 Task: Add the list component in the site builder.
Action: Mouse moved to (1014, 71)
Screenshot: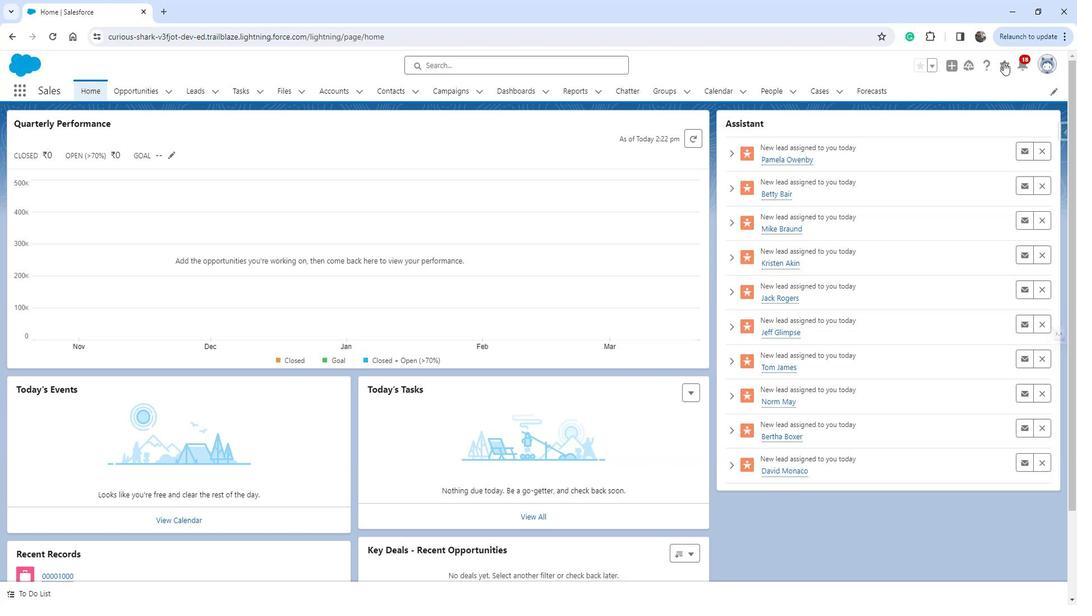
Action: Mouse pressed left at (1014, 71)
Screenshot: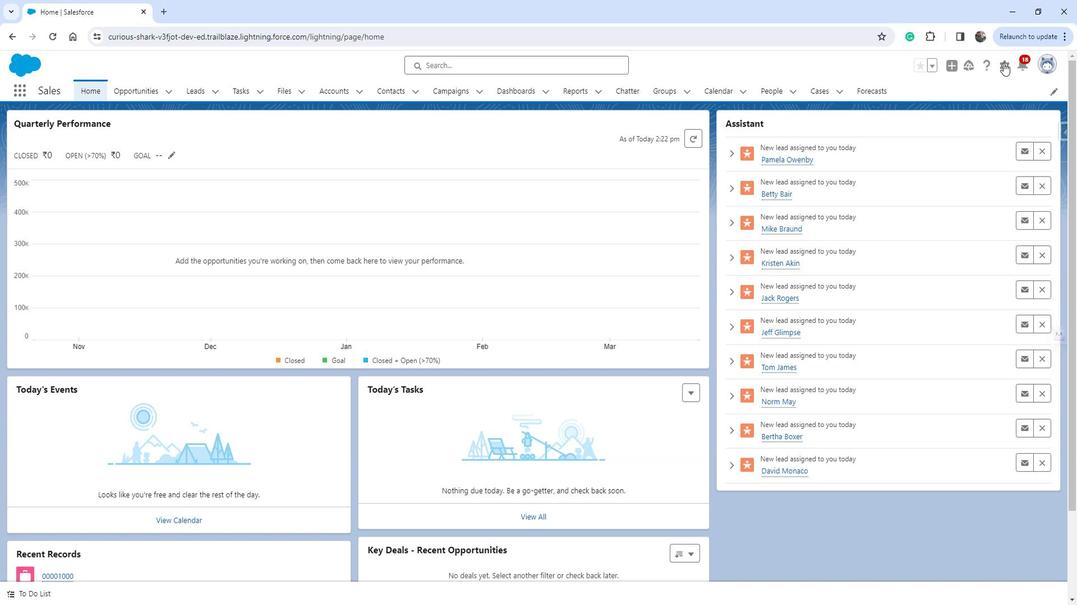 
Action: Mouse moved to (979, 105)
Screenshot: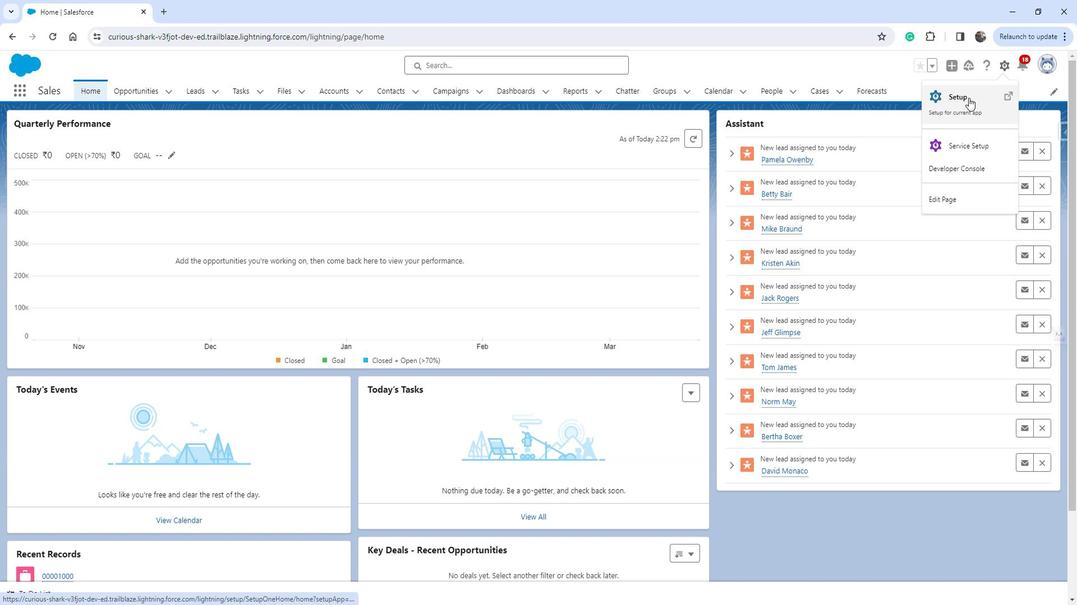
Action: Mouse pressed left at (979, 105)
Screenshot: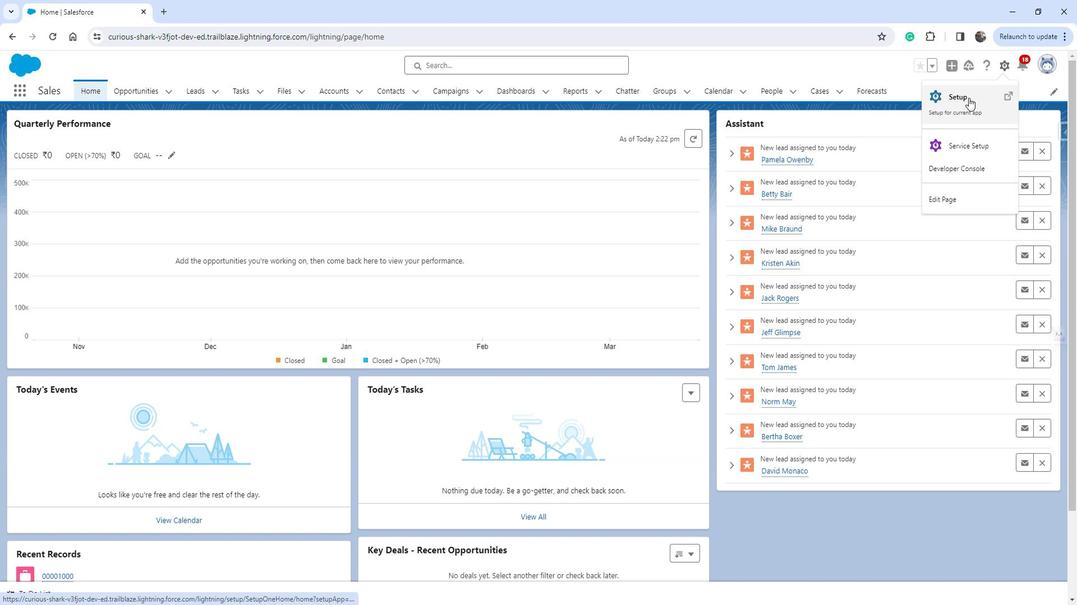 
Action: Mouse moved to (83, 316)
Screenshot: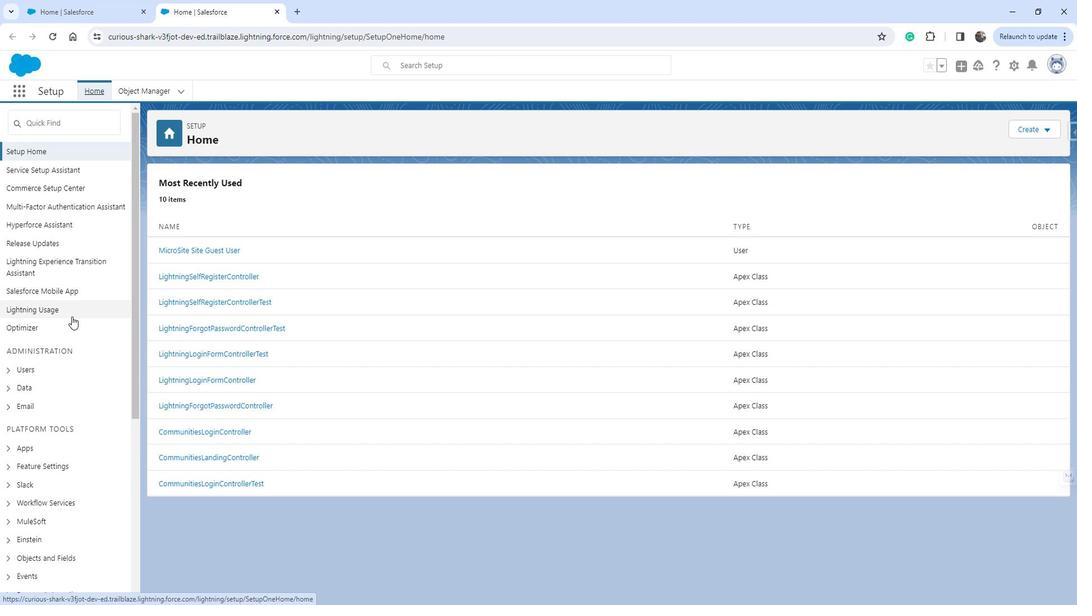 
Action: Mouse scrolled (83, 315) with delta (0, 0)
Screenshot: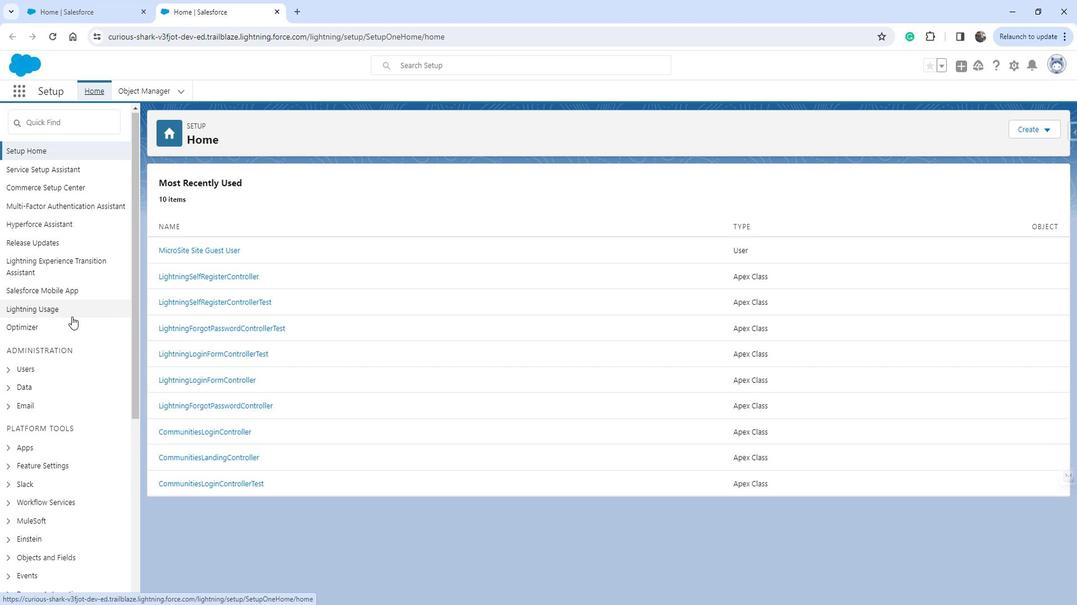 
Action: Mouse moved to (83, 316)
Screenshot: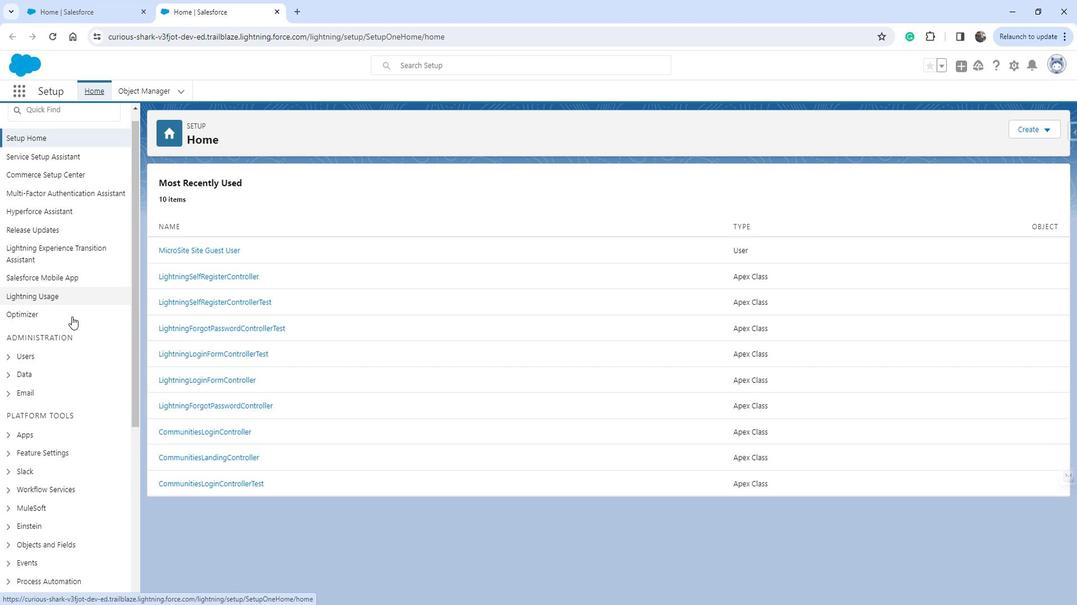 
Action: Mouse scrolled (83, 315) with delta (0, 0)
Screenshot: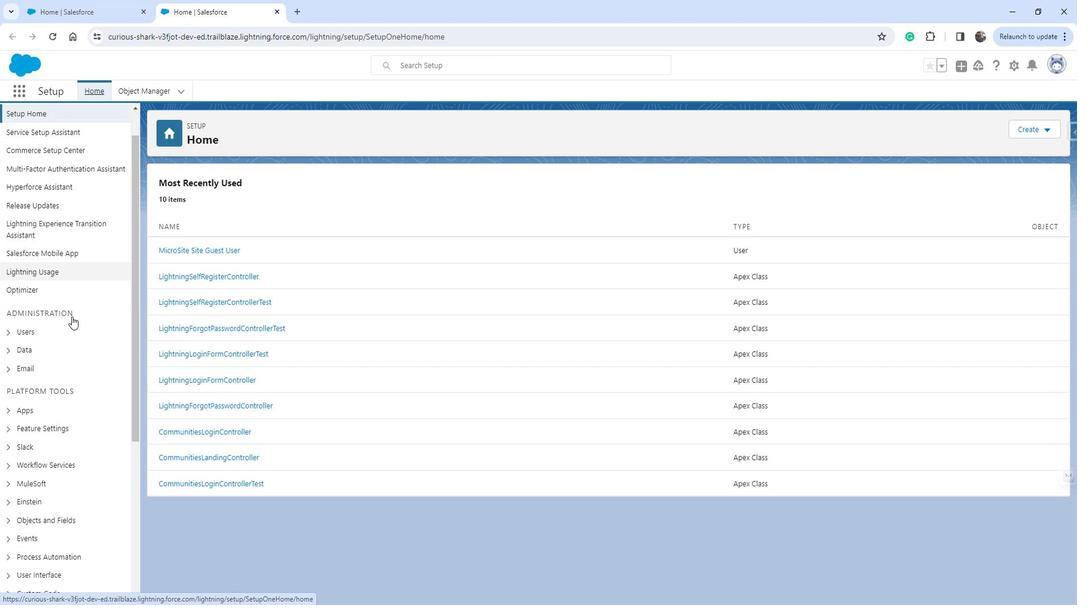 
Action: Mouse scrolled (83, 315) with delta (0, 0)
Screenshot: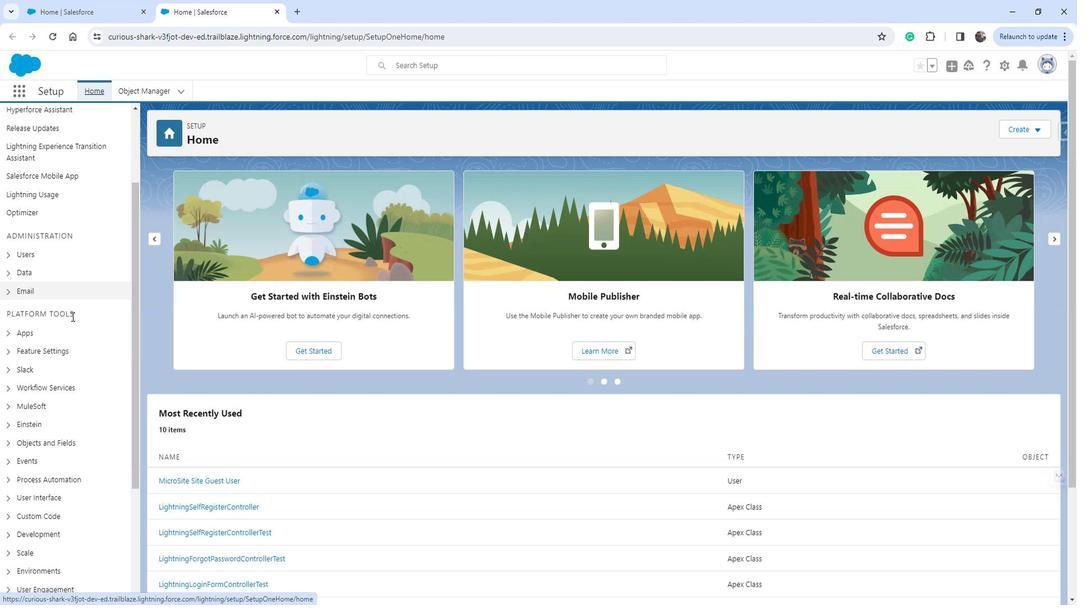 
Action: Mouse moved to (21, 292)
Screenshot: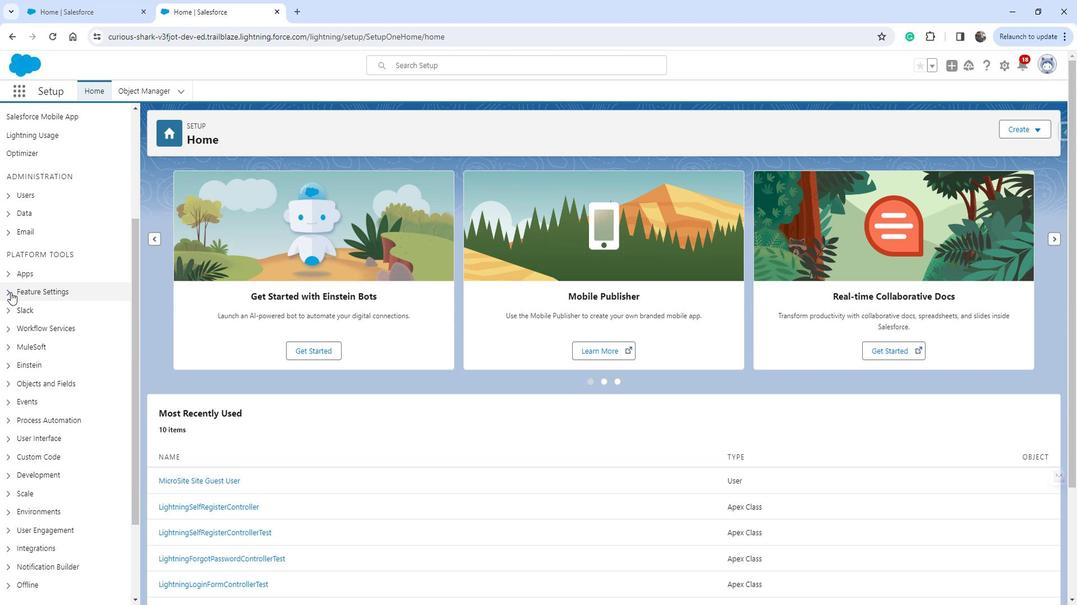 
Action: Mouse pressed left at (21, 292)
Screenshot: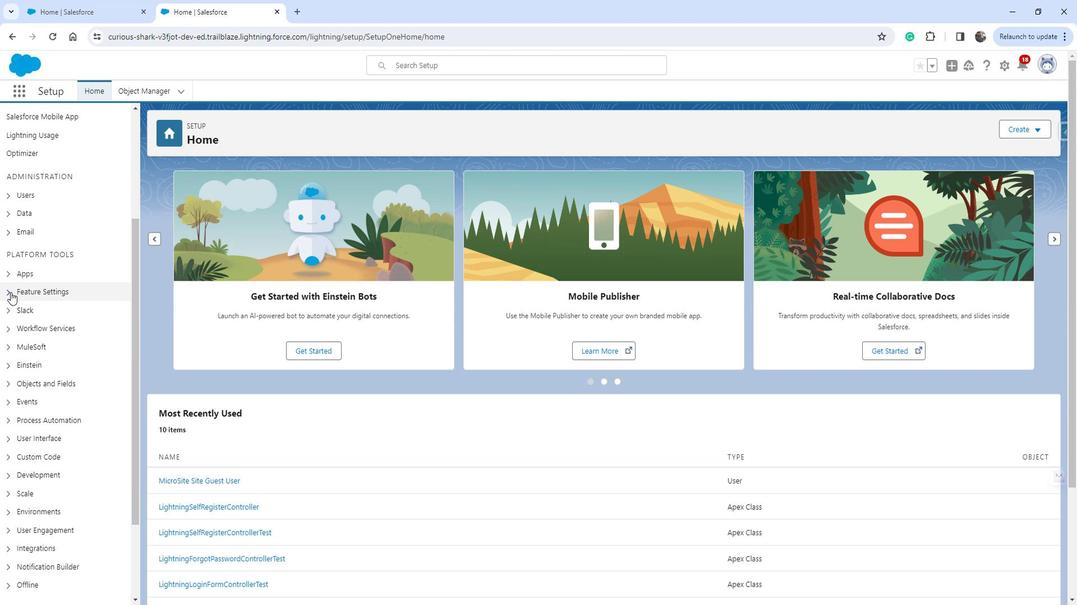 
Action: Mouse moved to (31, 382)
Screenshot: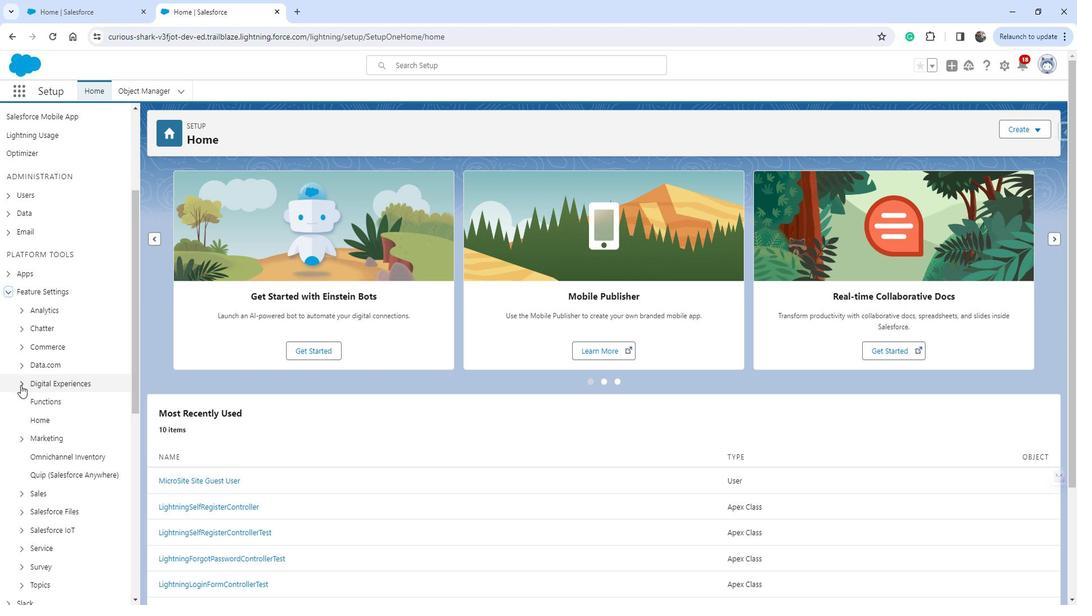 
Action: Mouse pressed left at (31, 382)
Screenshot: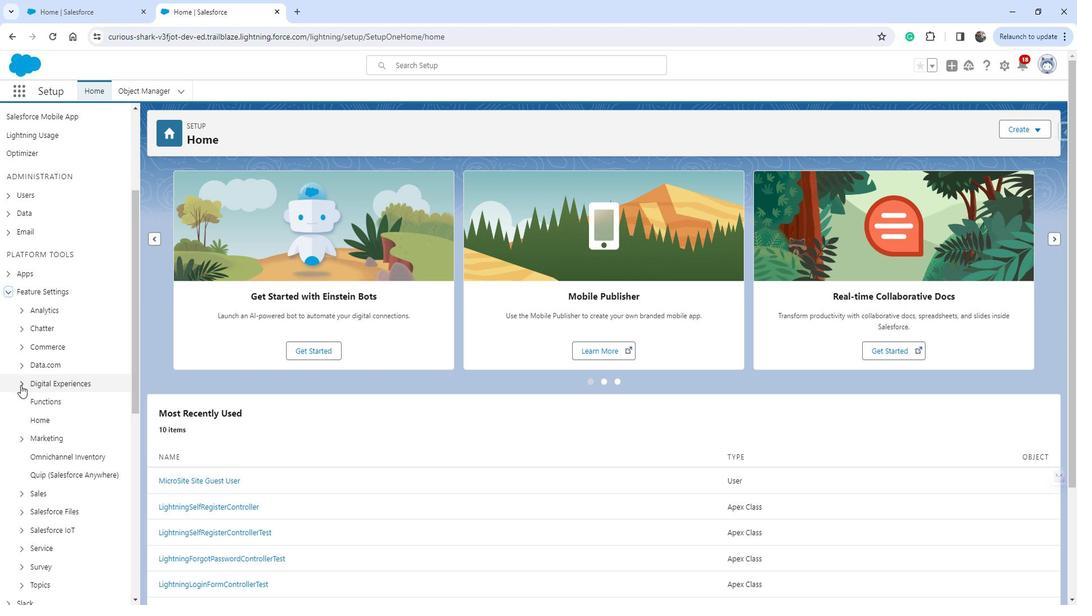 
Action: Mouse moved to (70, 399)
Screenshot: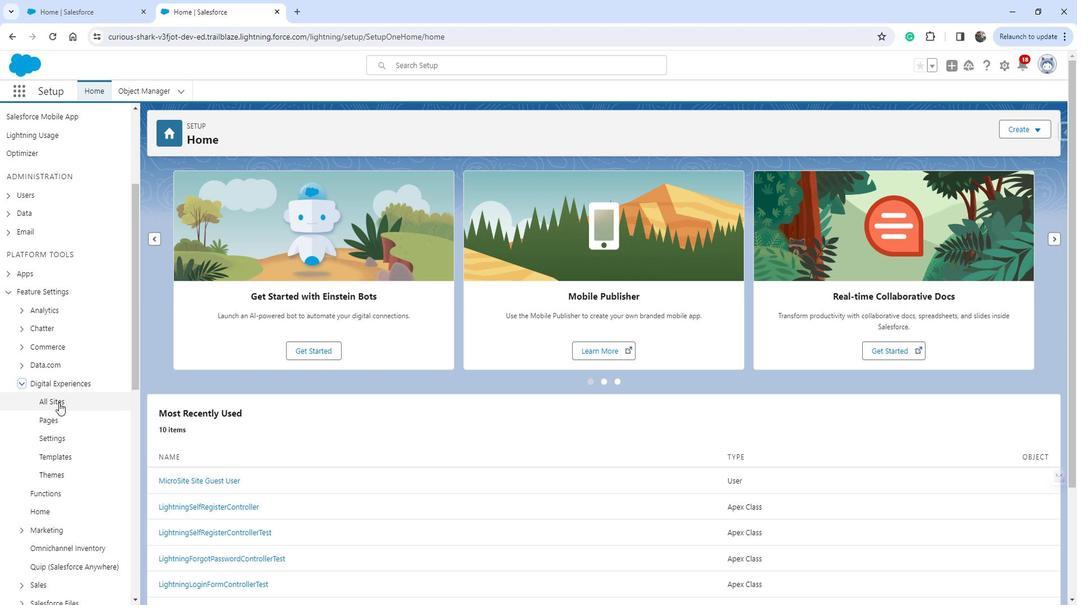 
Action: Mouse pressed left at (70, 399)
Screenshot: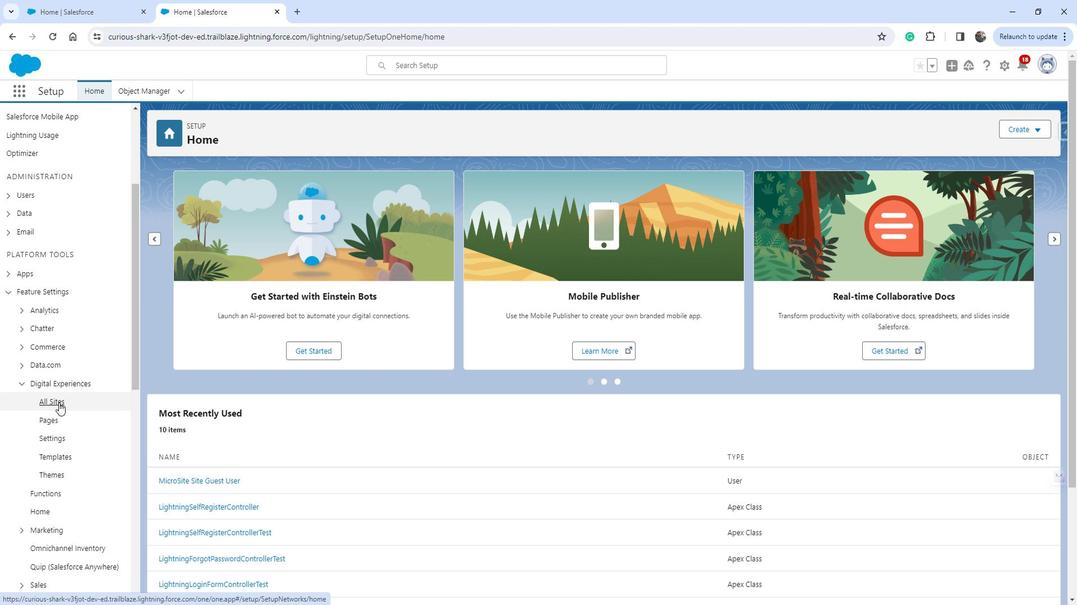 
Action: Mouse moved to (199, 270)
Screenshot: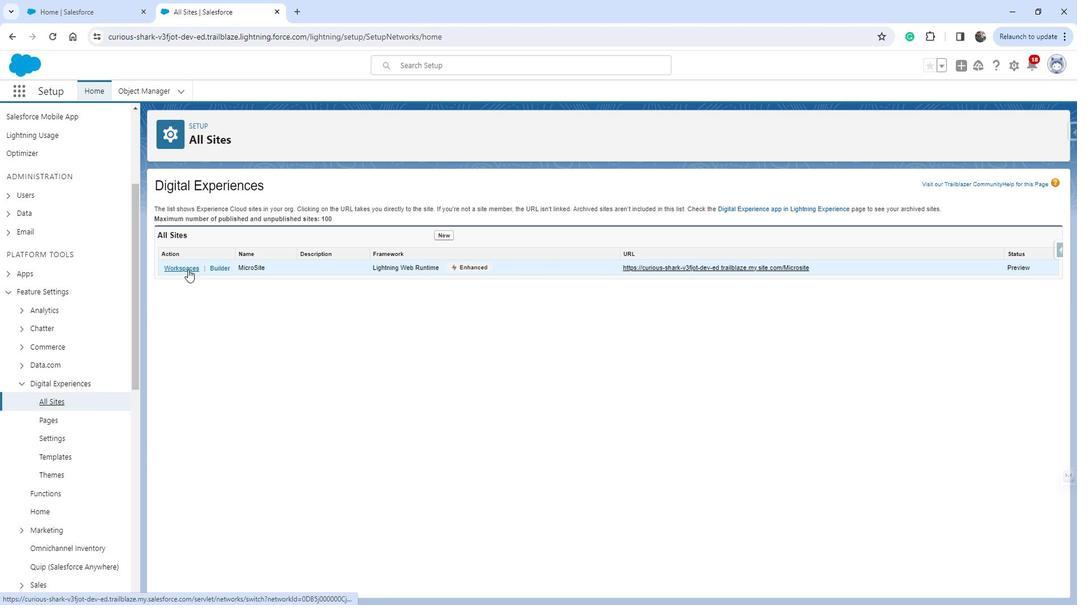 
Action: Mouse pressed left at (199, 270)
Screenshot: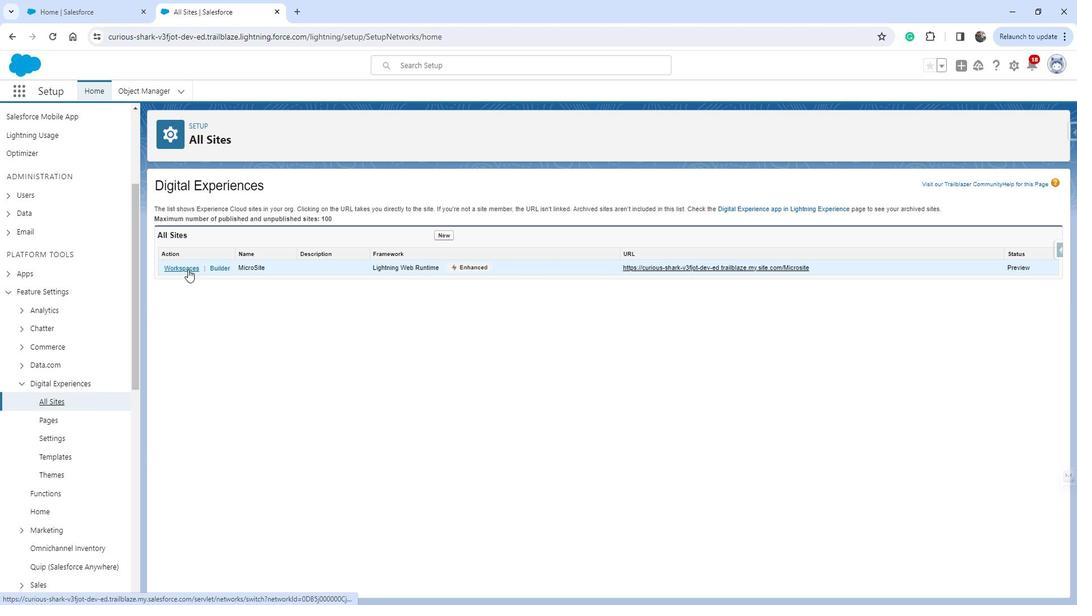 
Action: Mouse moved to (153, 286)
Screenshot: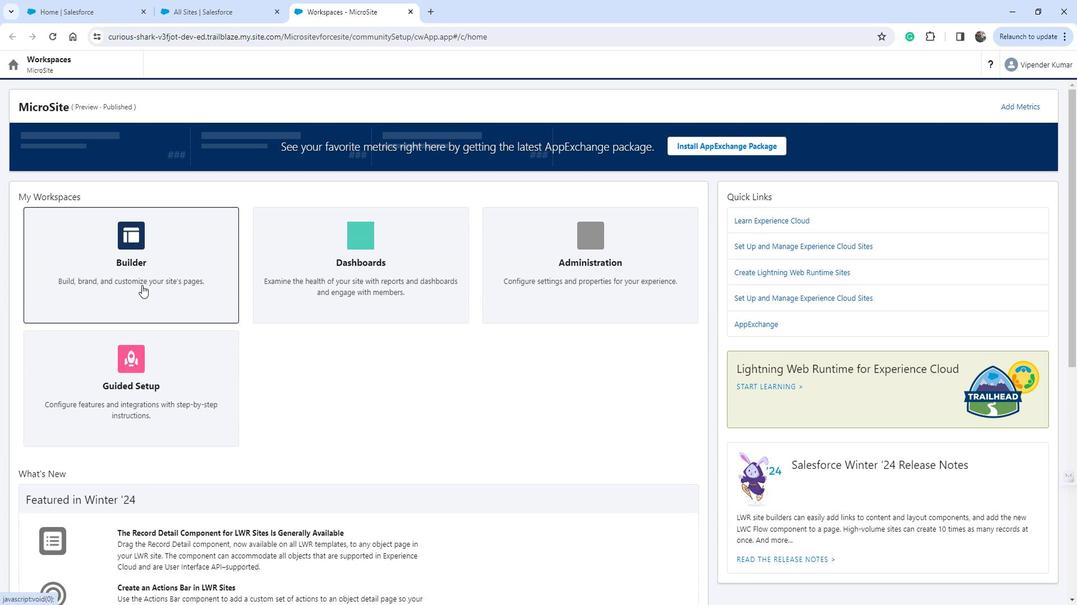 
Action: Mouse pressed left at (153, 286)
Screenshot: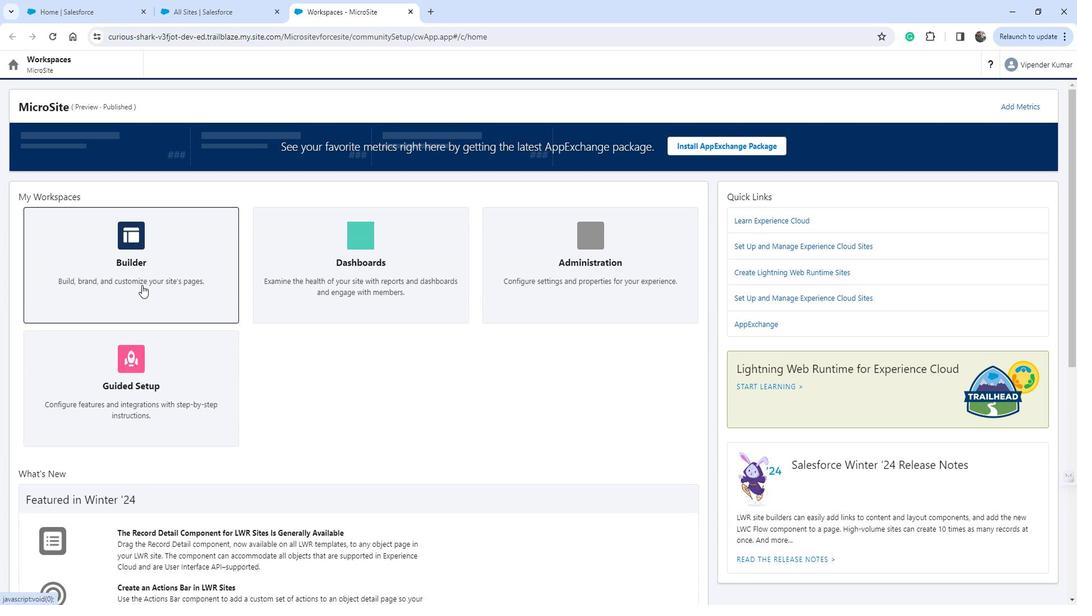 
Action: Mouse moved to (38, 117)
Screenshot: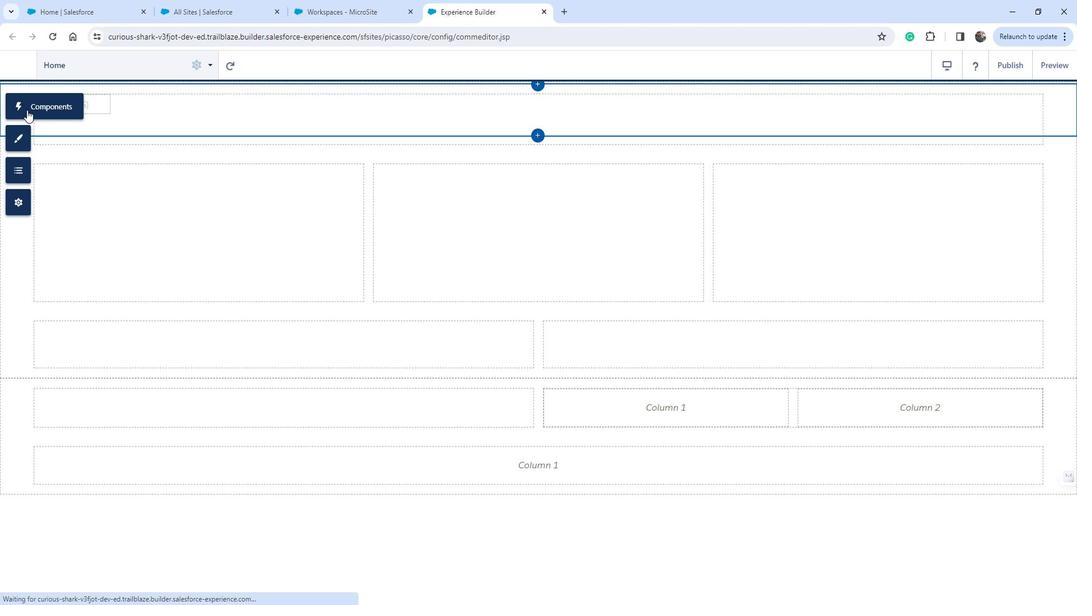 
Action: Mouse pressed left at (38, 117)
Screenshot: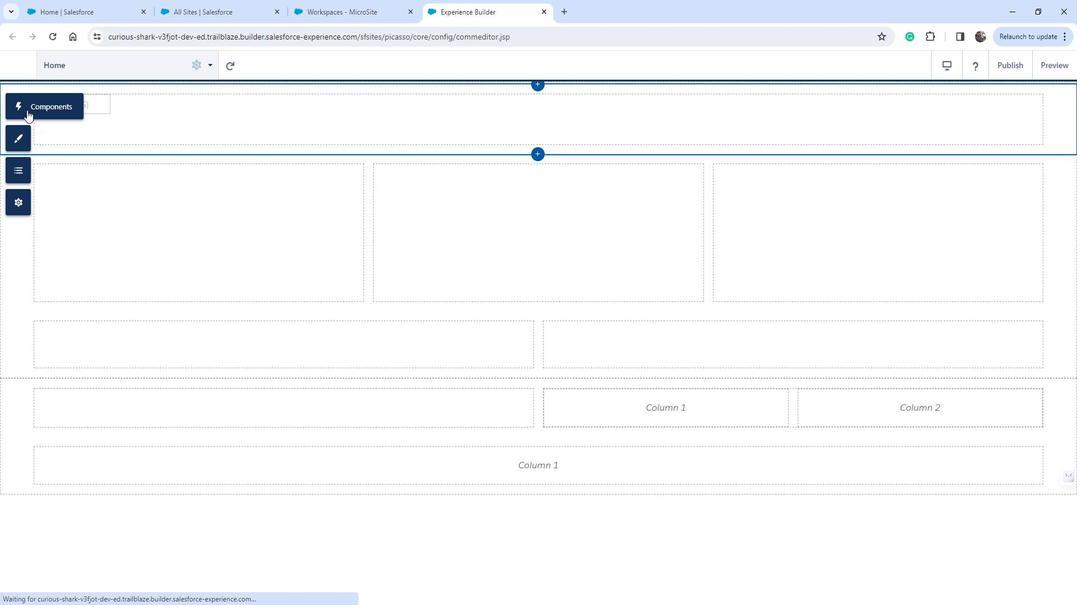 
Action: Mouse moved to (253, 373)
Screenshot: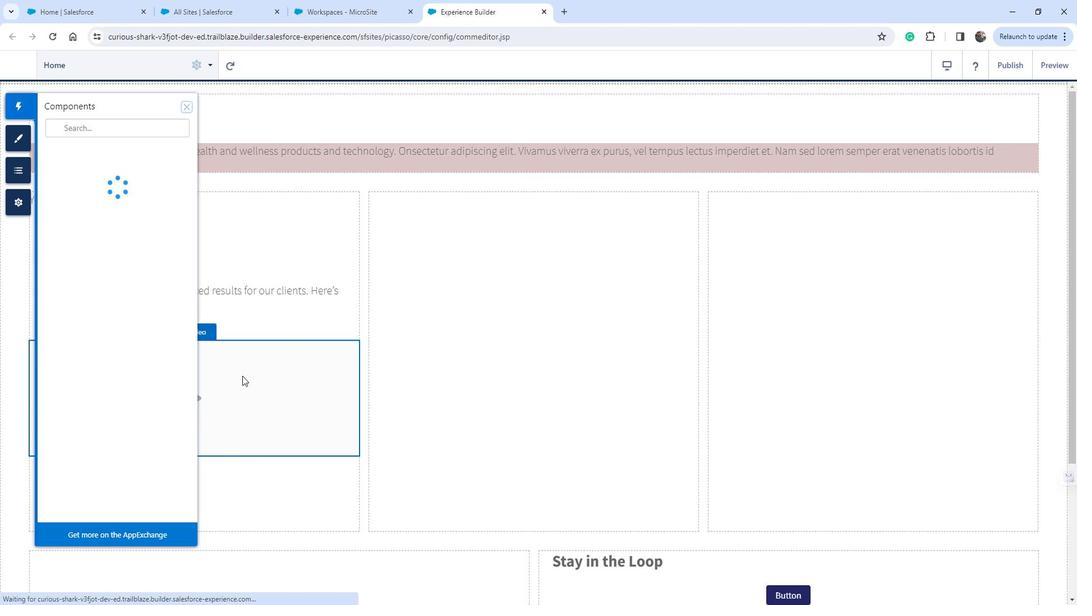 
Action: Mouse scrolled (253, 373) with delta (0, 0)
Screenshot: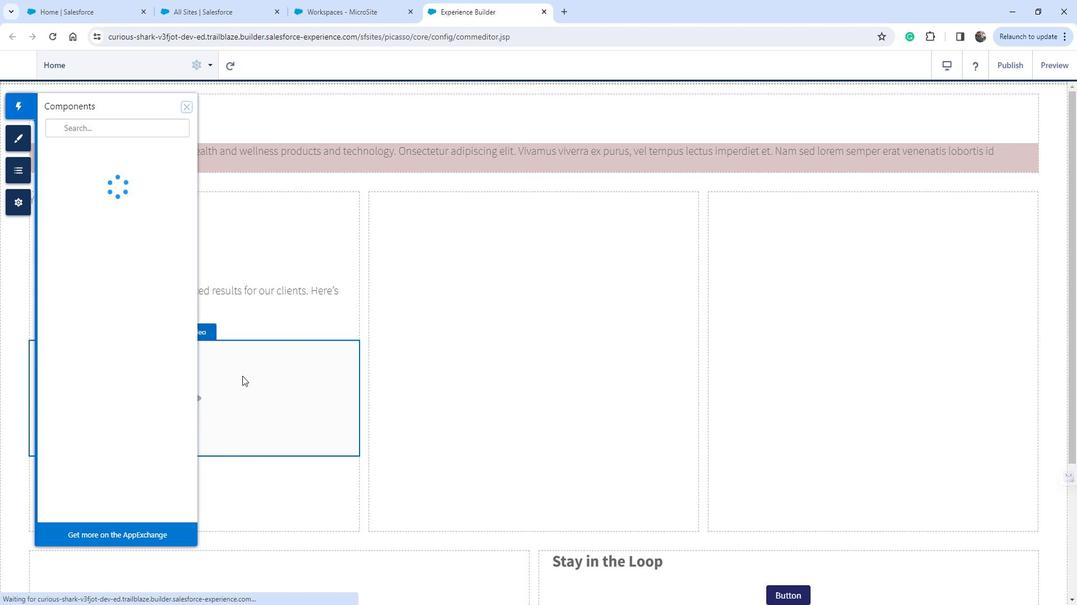 
Action: Mouse scrolled (253, 373) with delta (0, 0)
Screenshot: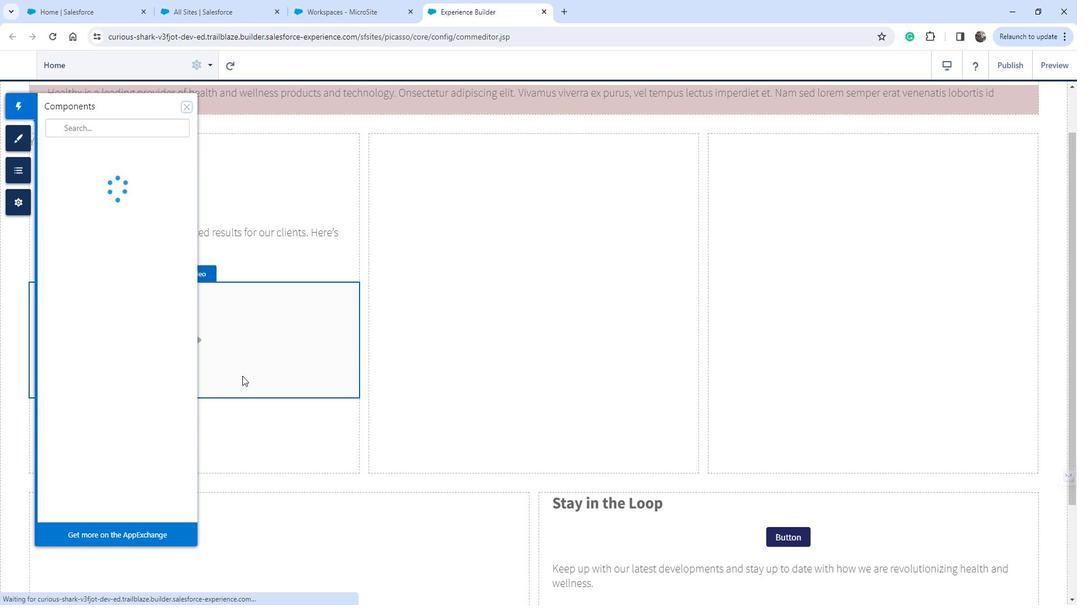 
Action: Mouse scrolled (253, 373) with delta (0, 0)
Screenshot: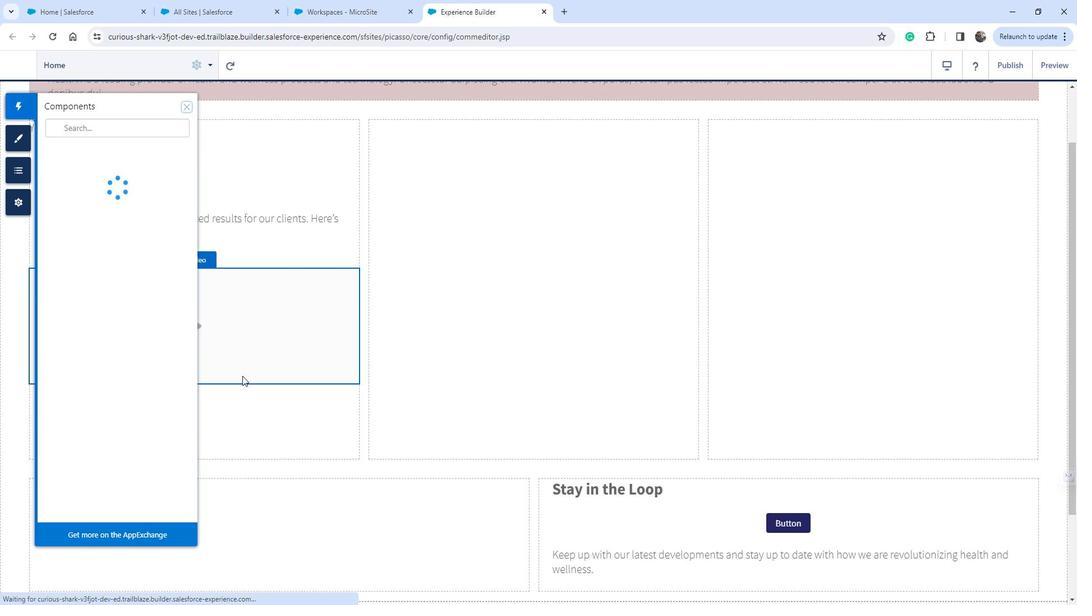 
Action: Mouse scrolled (253, 373) with delta (0, 0)
Screenshot: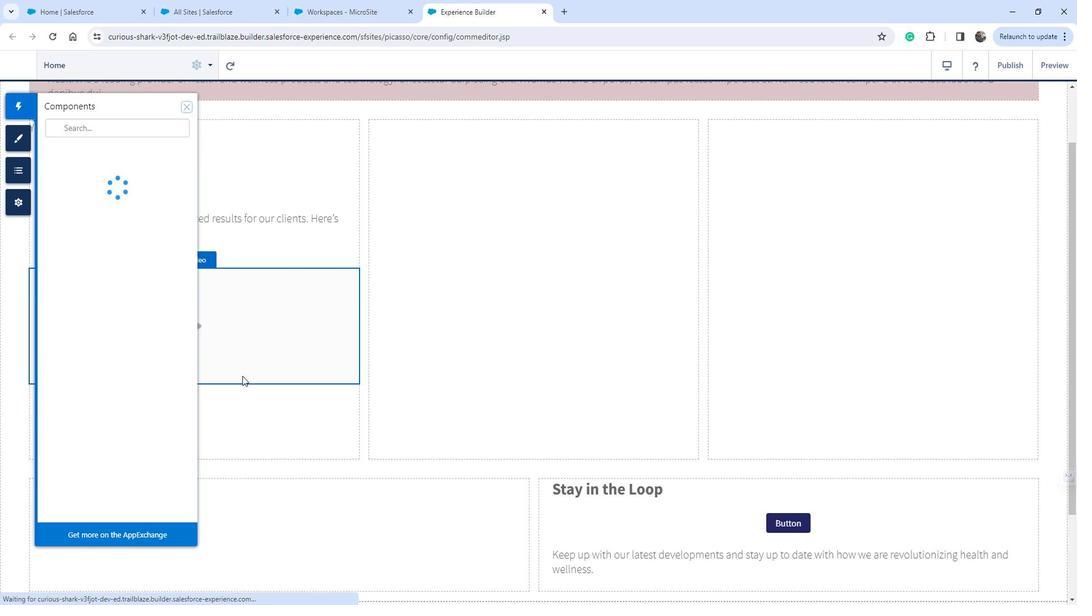 
Action: Mouse scrolled (253, 373) with delta (0, 0)
Screenshot: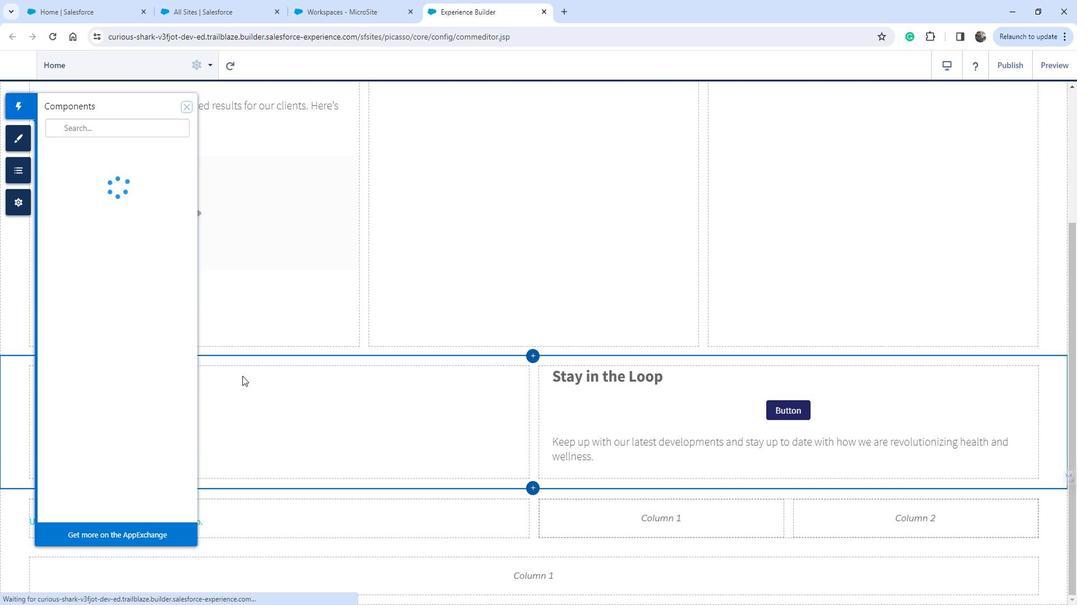 
Action: Mouse scrolled (253, 373) with delta (0, 0)
Screenshot: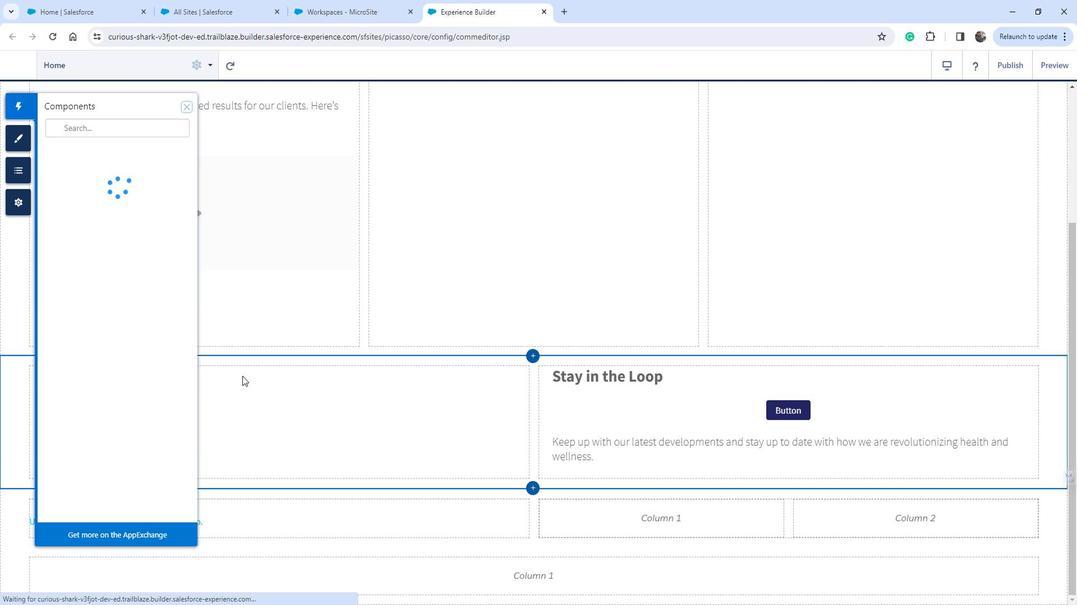 
Action: Mouse scrolled (253, 373) with delta (0, 0)
Screenshot: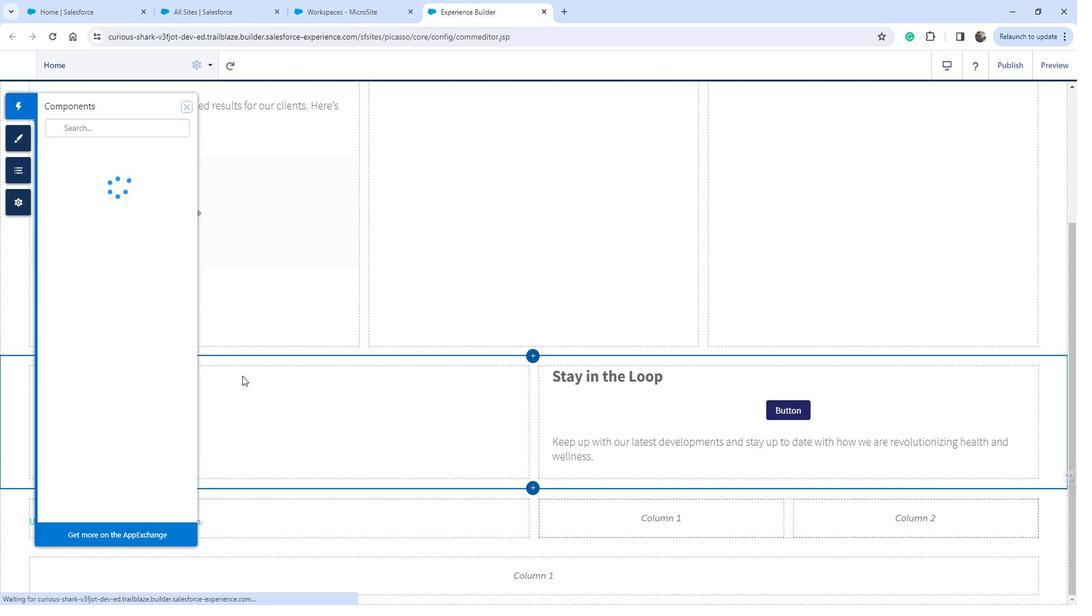 
Action: Mouse scrolled (253, 373) with delta (0, 0)
Screenshot: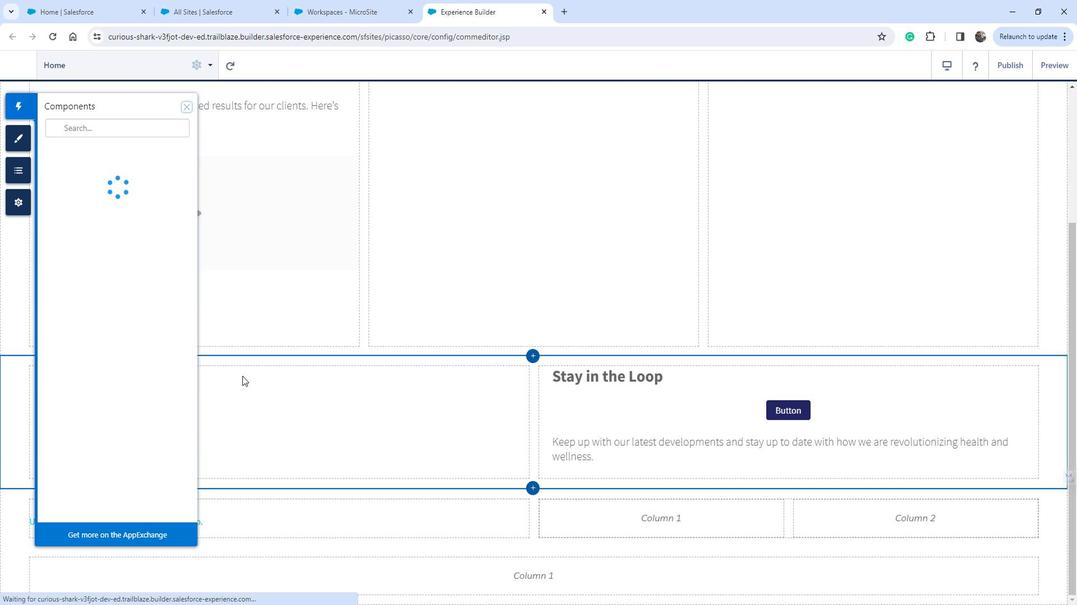 
Action: Mouse scrolled (253, 373) with delta (0, 0)
Screenshot: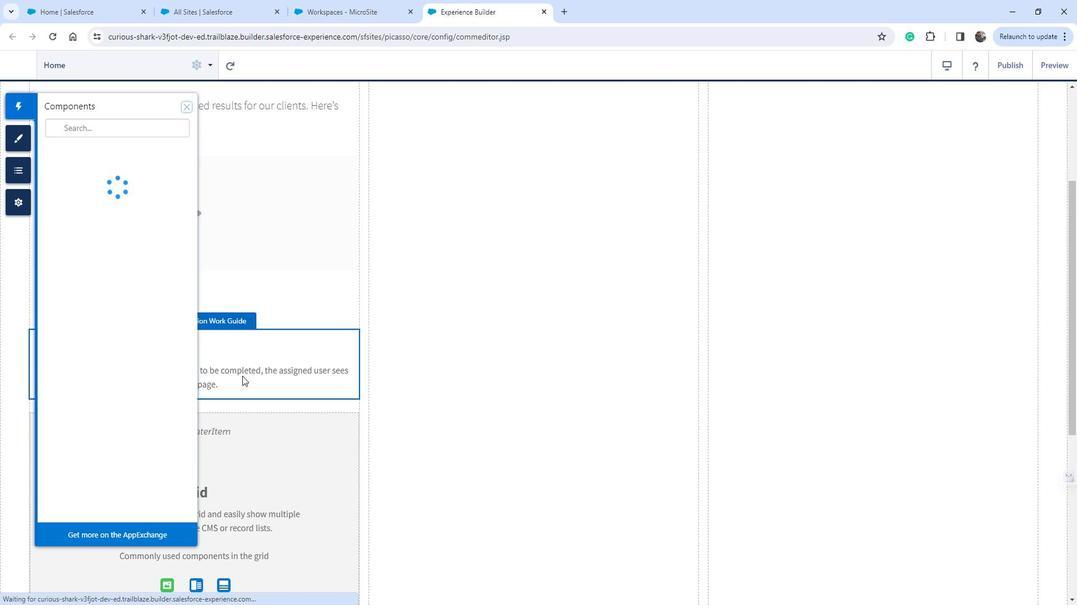 
Action: Mouse scrolled (253, 373) with delta (0, 0)
Screenshot: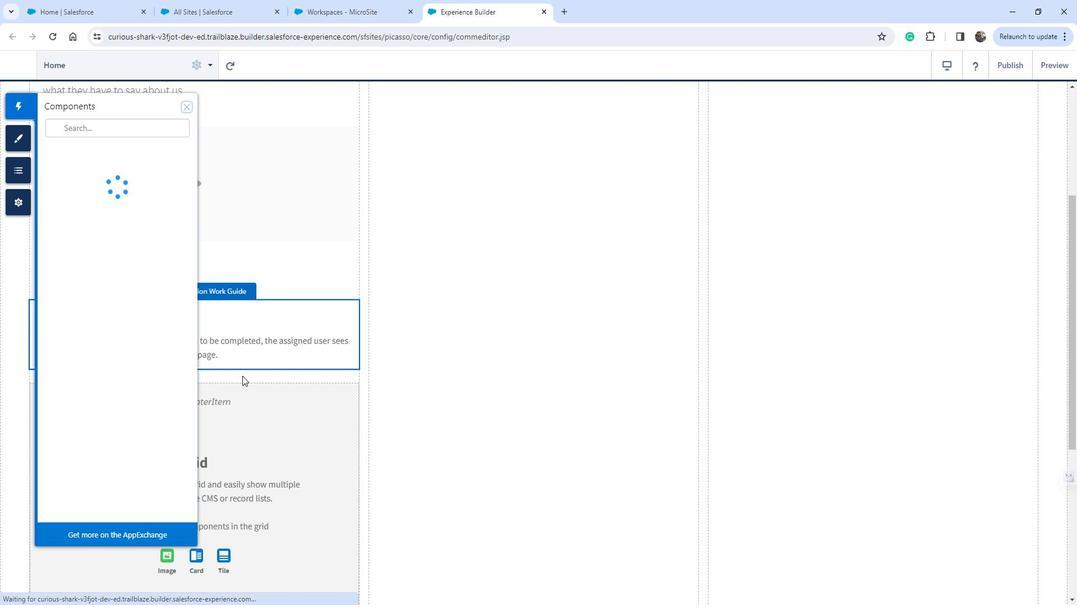
Action: Mouse scrolled (253, 373) with delta (0, 0)
Screenshot: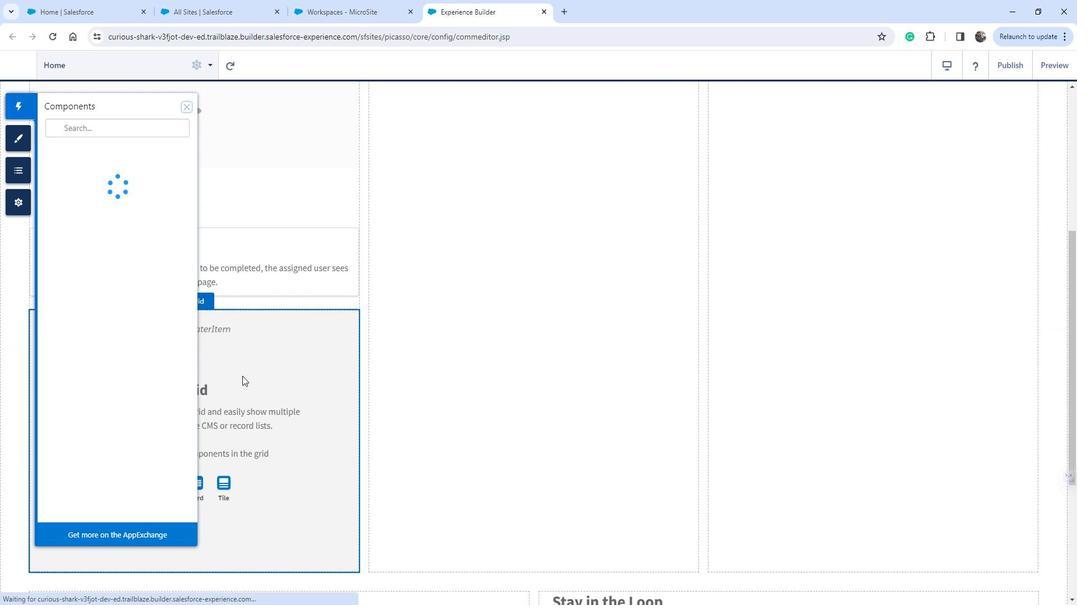 
Action: Mouse scrolled (253, 373) with delta (0, 0)
Screenshot: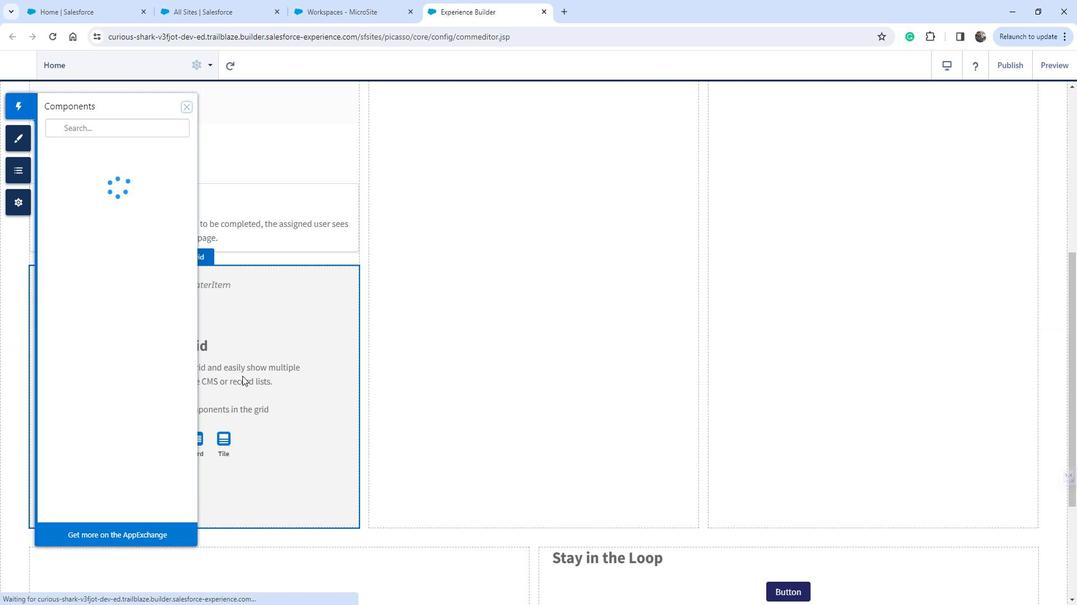 
Action: Mouse scrolled (253, 373) with delta (0, 0)
Screenshot: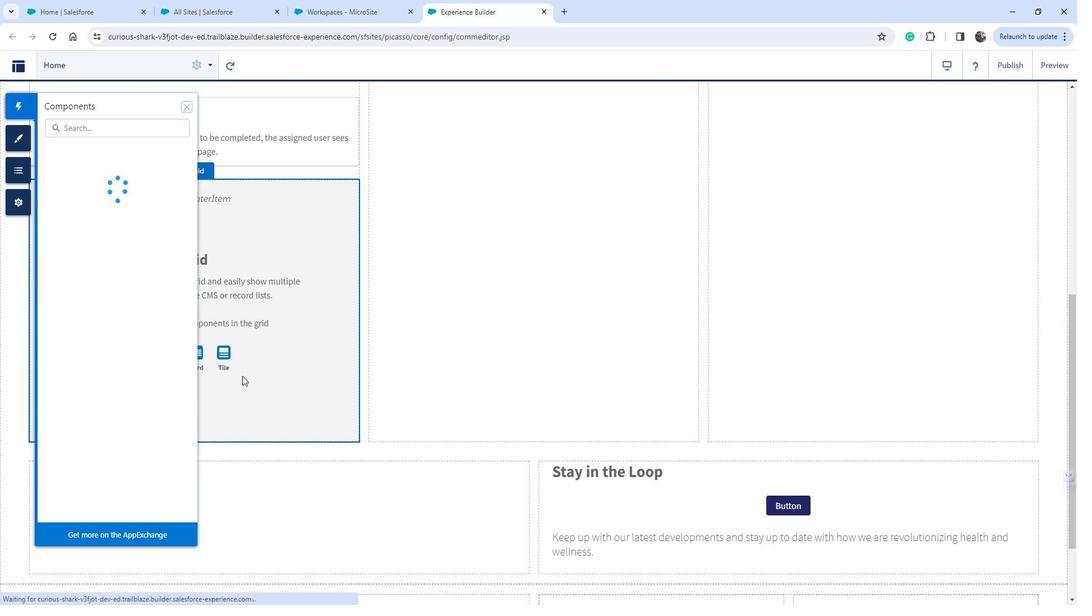 
Action: Mouse moved to (421, 327)
Screenshot: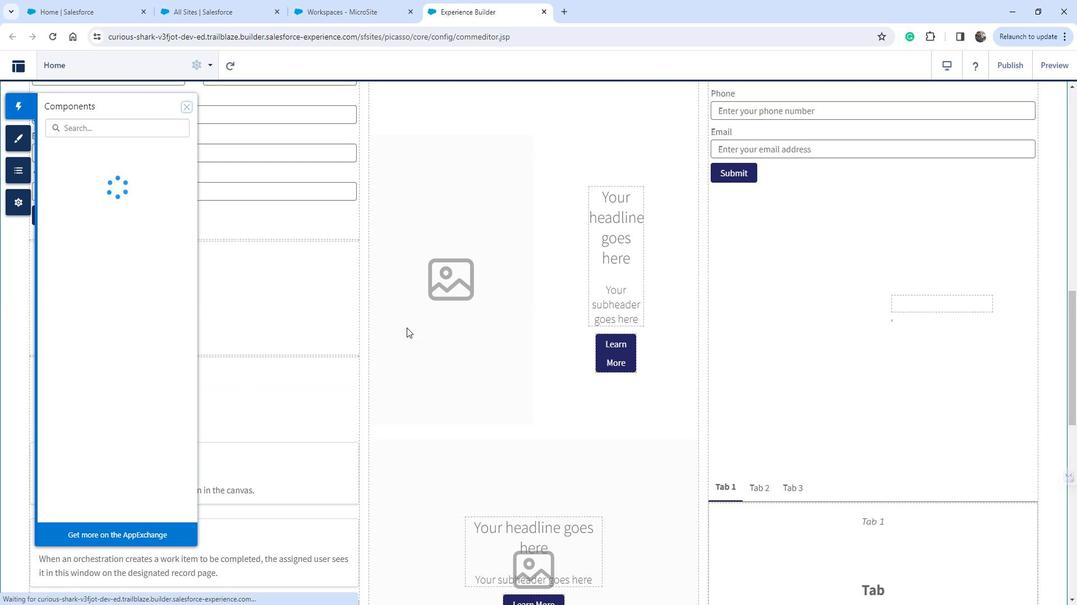 
Action: Mouse scrolled (421, 326) with delta (0, 0)
Screenshot: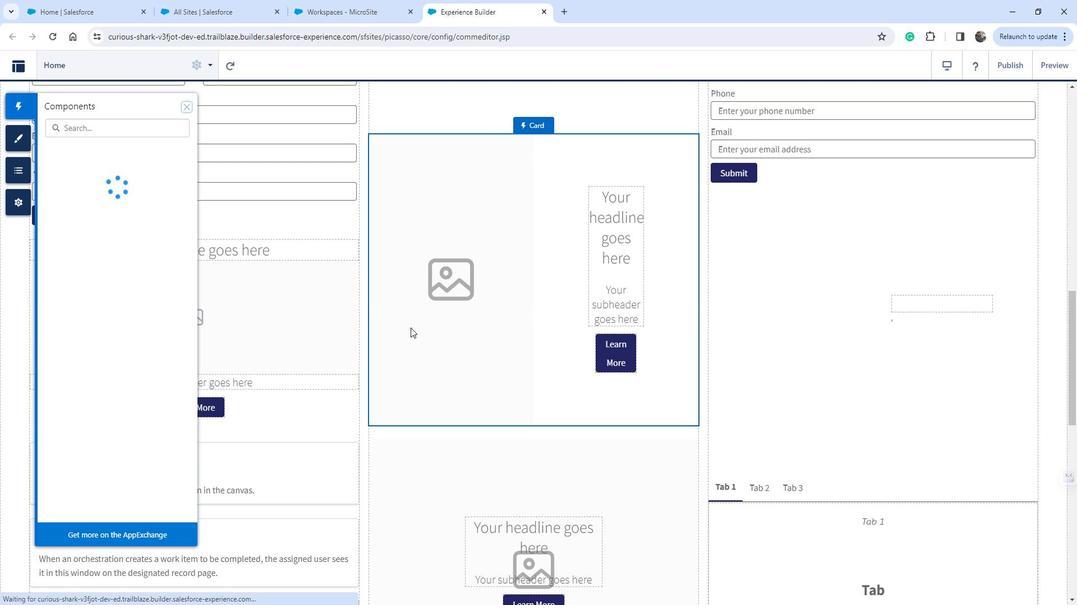 
Action: Mouse scrolled (421, 326) with delta (0, 0)
Screenshot: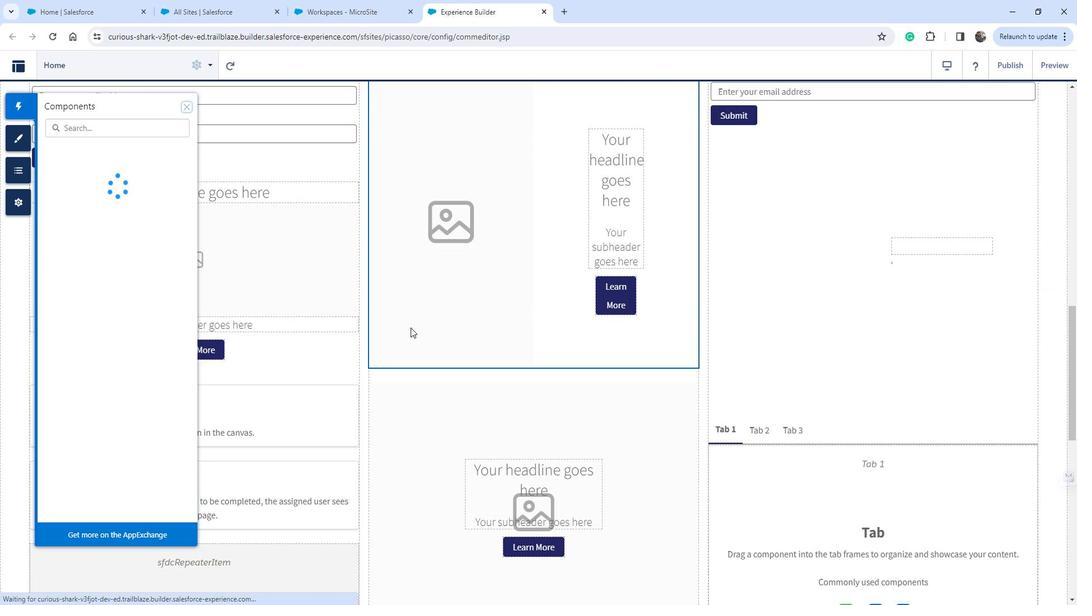 
Action: Mouse scrolled (421, 326) with delta (0, 0)
Screenshot: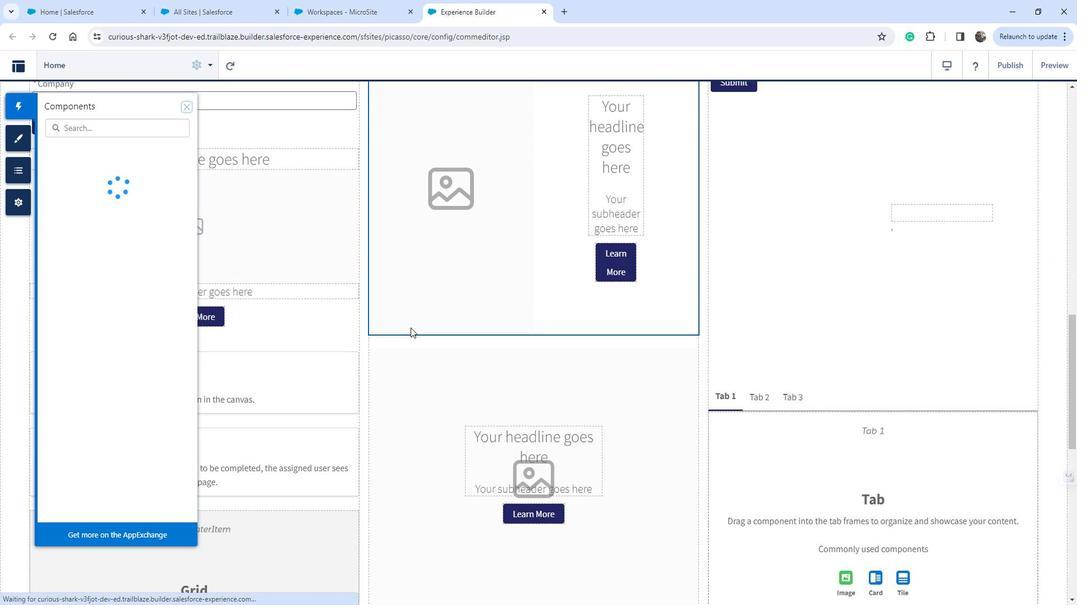 
Action: Mouse scrolled (421, 326) with delta (0, 0)
Screenshot: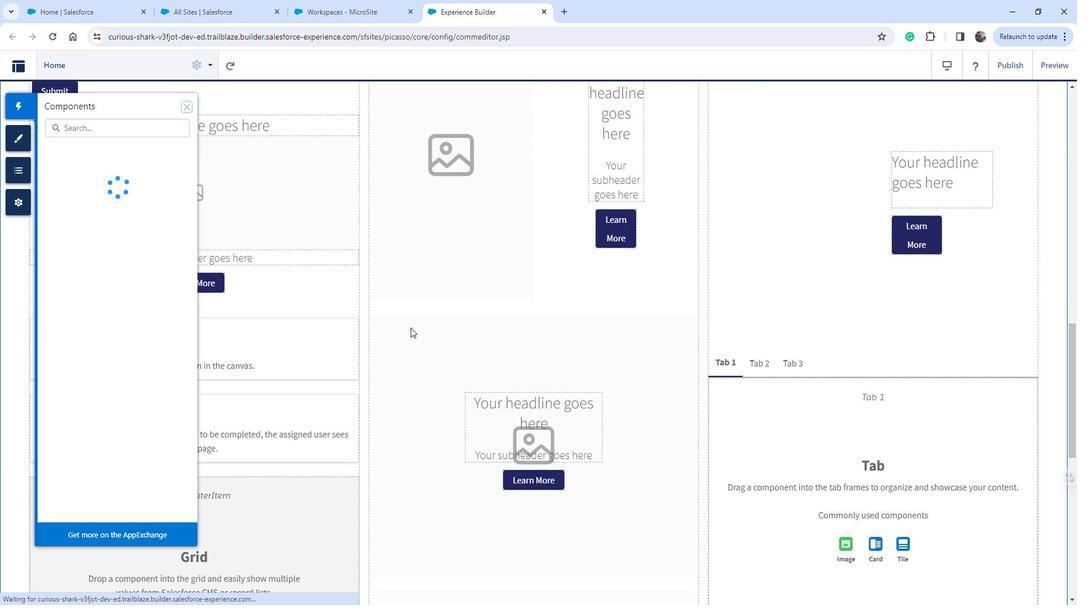 
Action: Mouse scrolled (421, 326) with delta (0, 0)
Screenshot: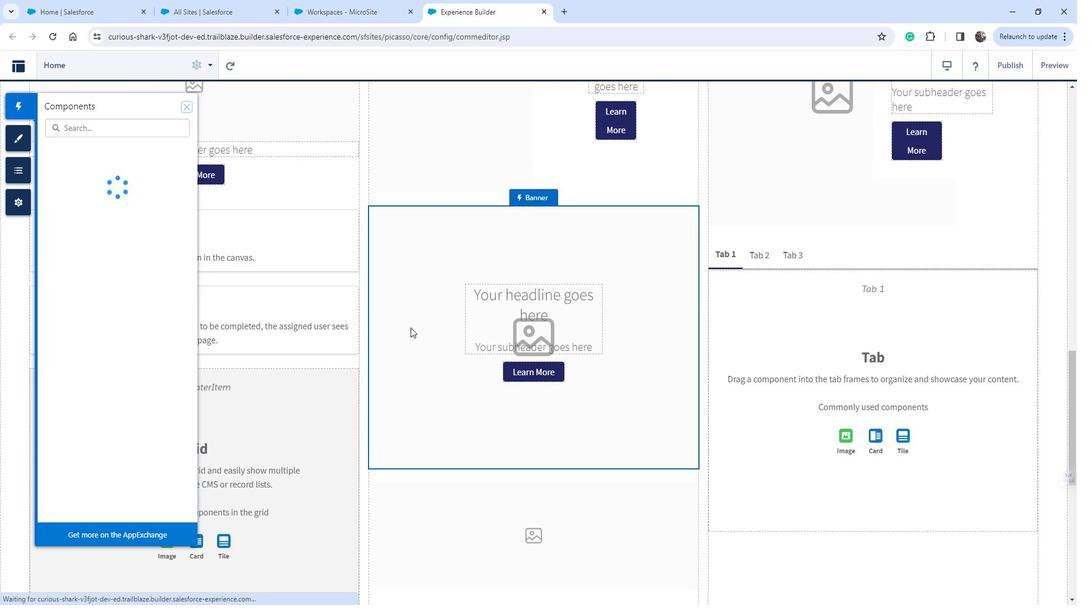 
Action: Mouse scrolled (421, 326) with delta (0, 0)
Screenshot: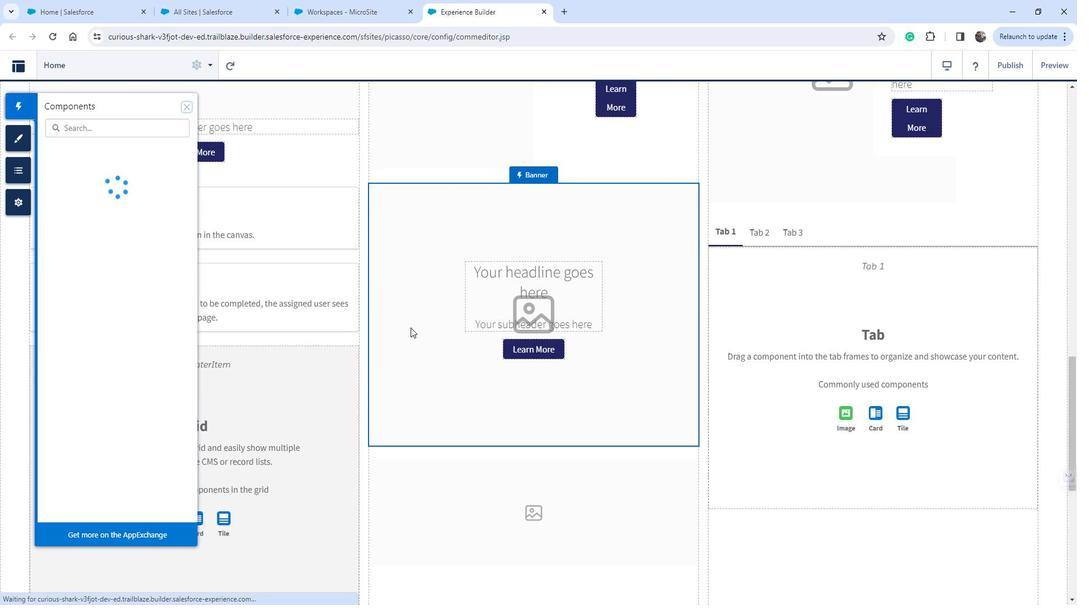 
Action: Mouse scrolled (421, 326) with delta (0, 0)
Screenshot: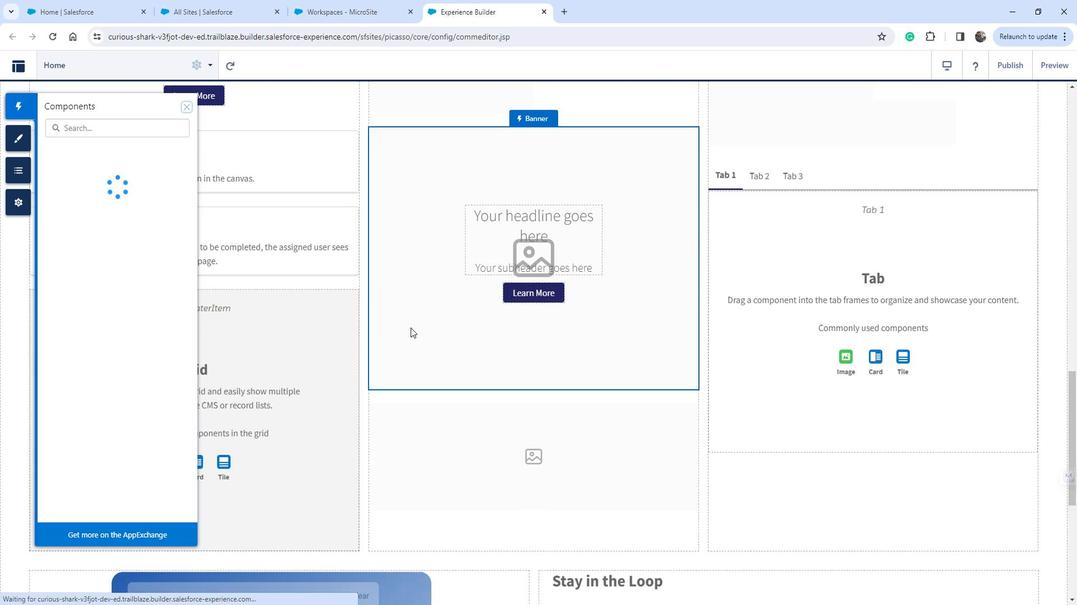 
Action: Mouse moved to (126, 337)
Screenshot: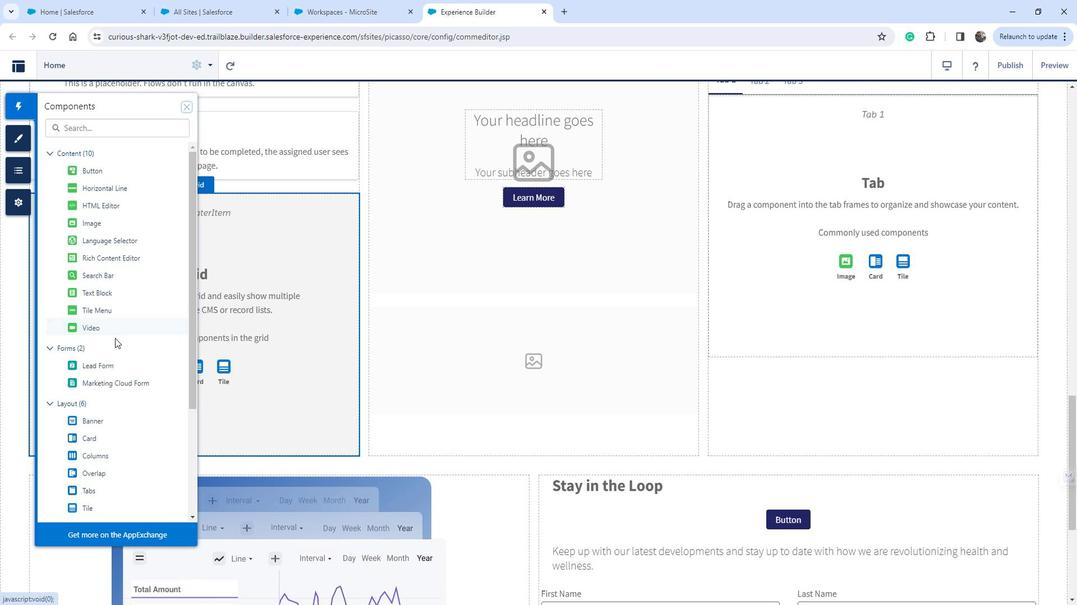 
Action: Mouse scrolled (126, 336) with delta (0, 0)
Screenshot: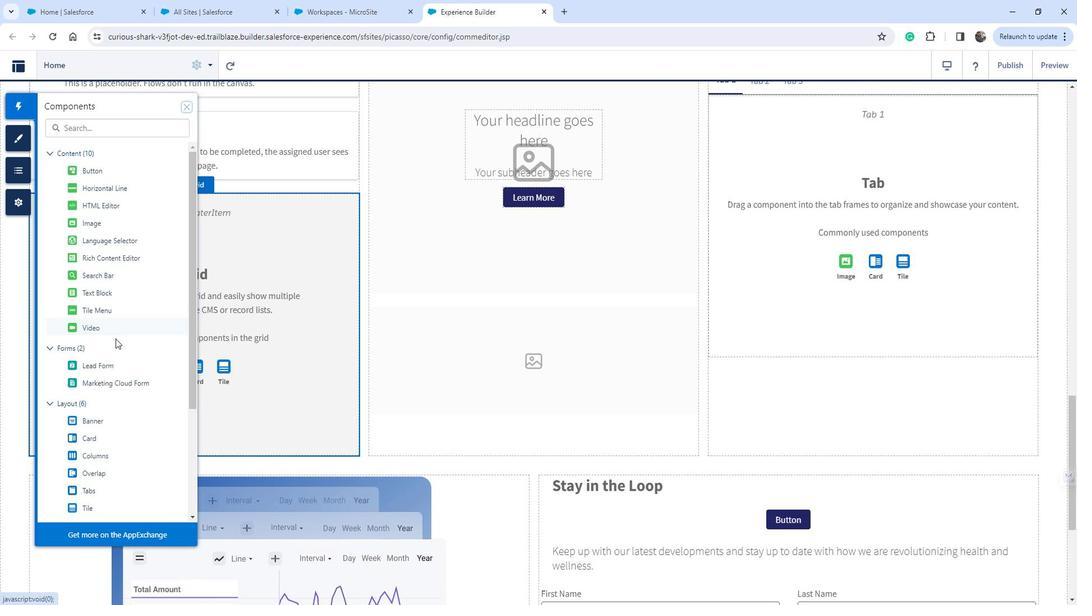 
Action: Mouse moved to (126, 337)
Screenshot: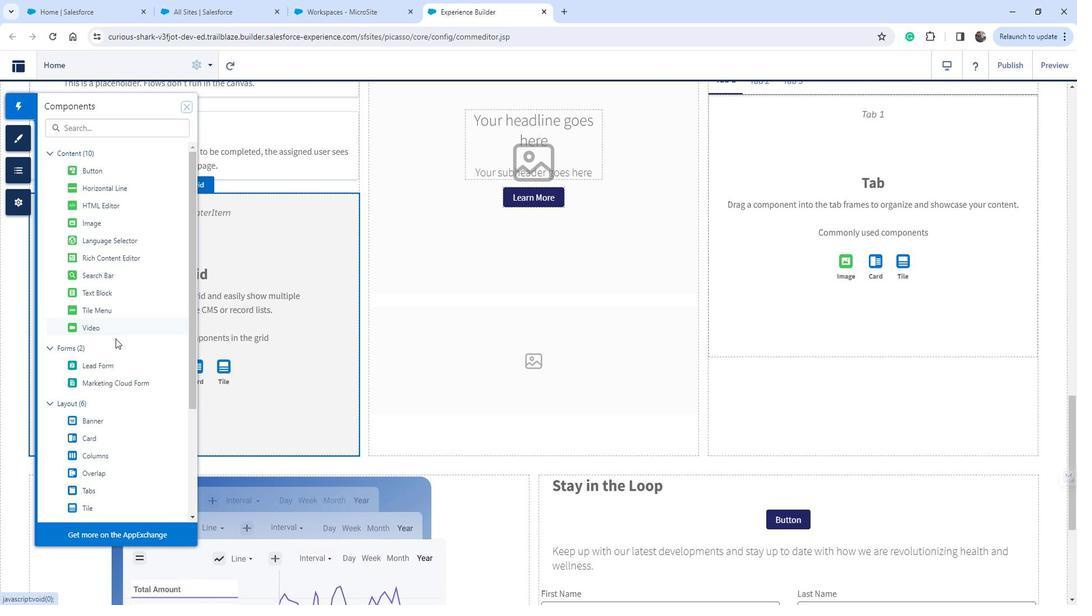 
Action: Mouse scrolled (126, 337) with delta (0, 0)
Screenshot: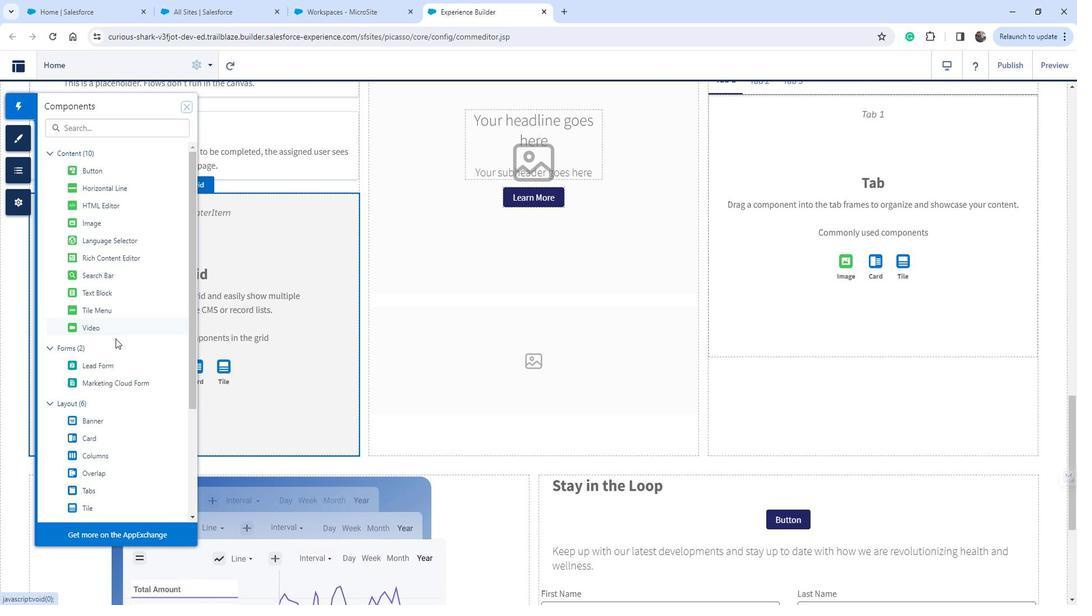 
Action: Mouse moved to (127, 338)
Screenshot: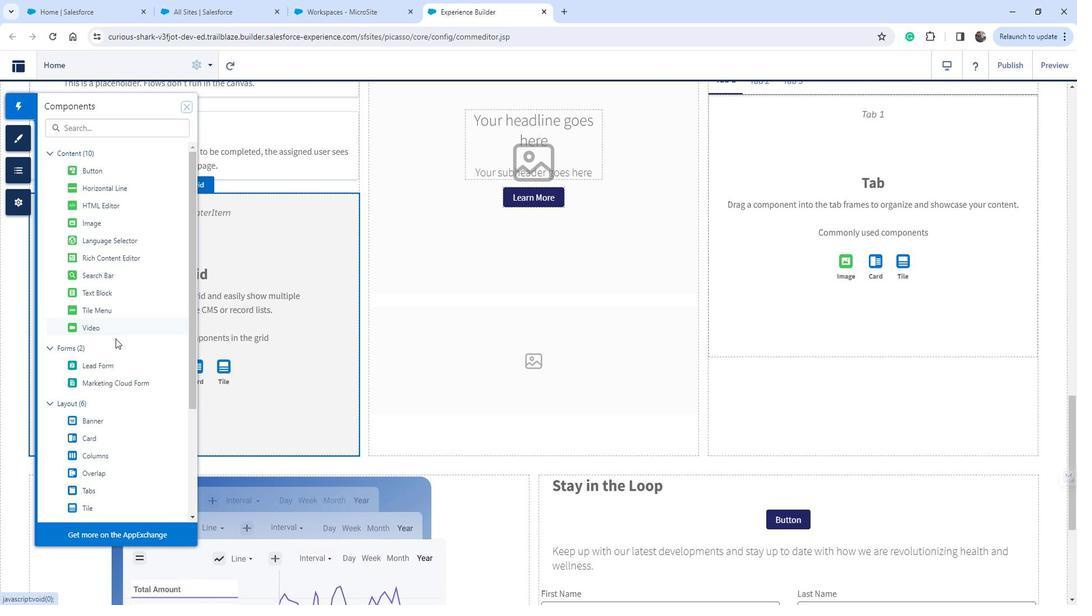 
Action: Mouse scrolled (127, 337) with delta (0, 0)
Screenshot: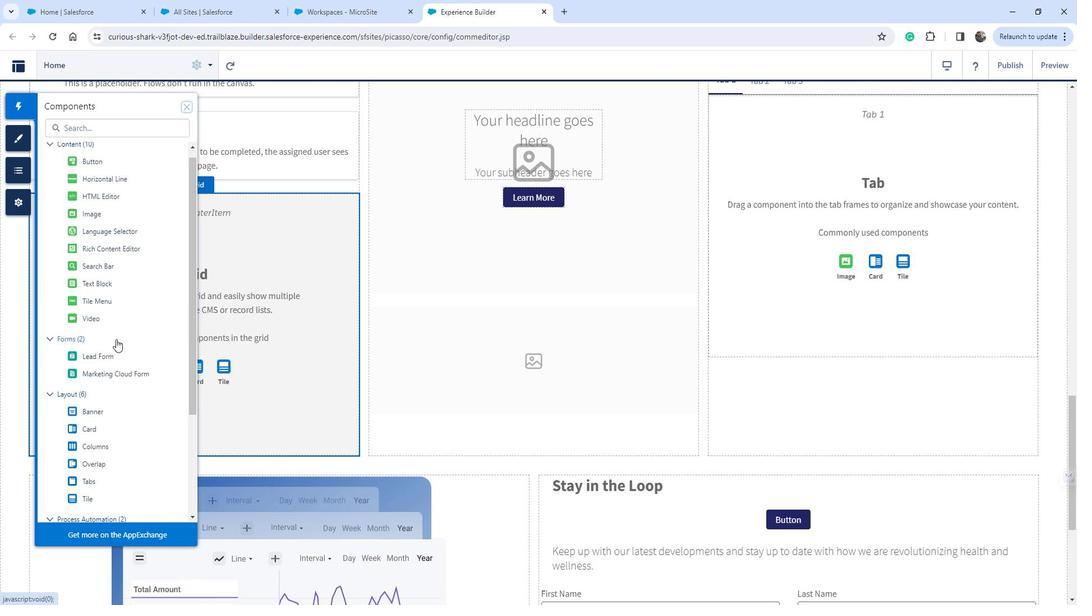 
Action: Mouse scrolled (127, 337) with delta (0, 0)
Screenshot: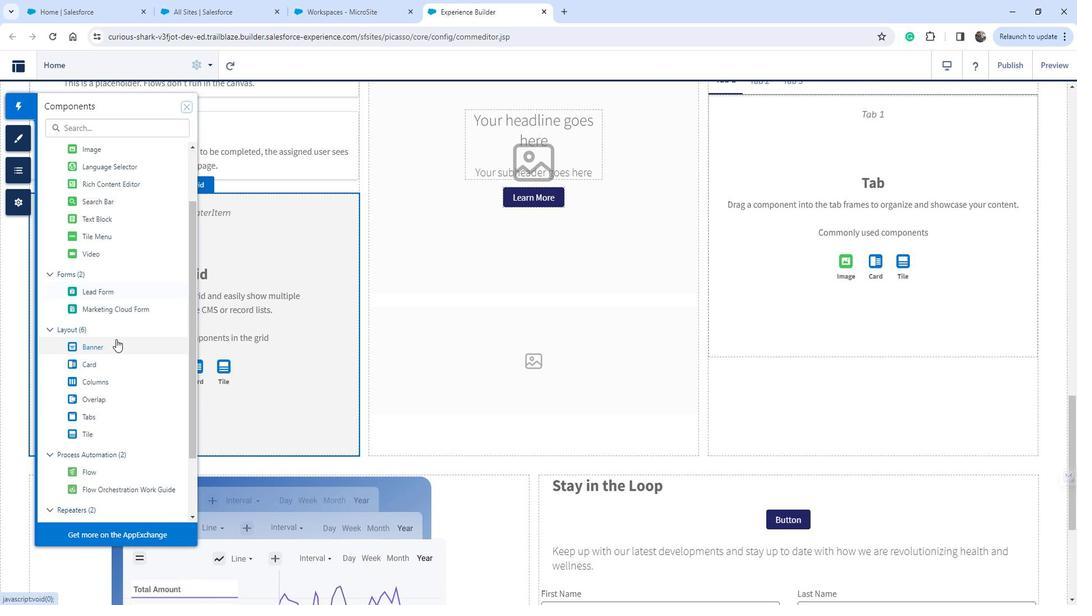 
Action: Mouse moved to (127, 346)
Screenshot: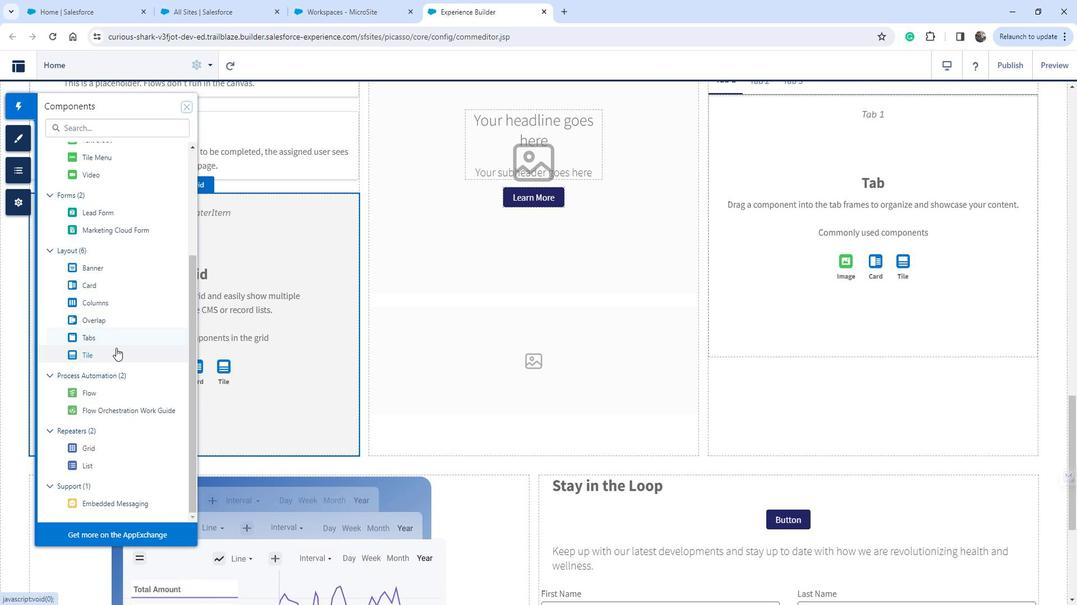 
Action: Mouse scrolled (127, 346) with delta (0, 0)
Screenshot: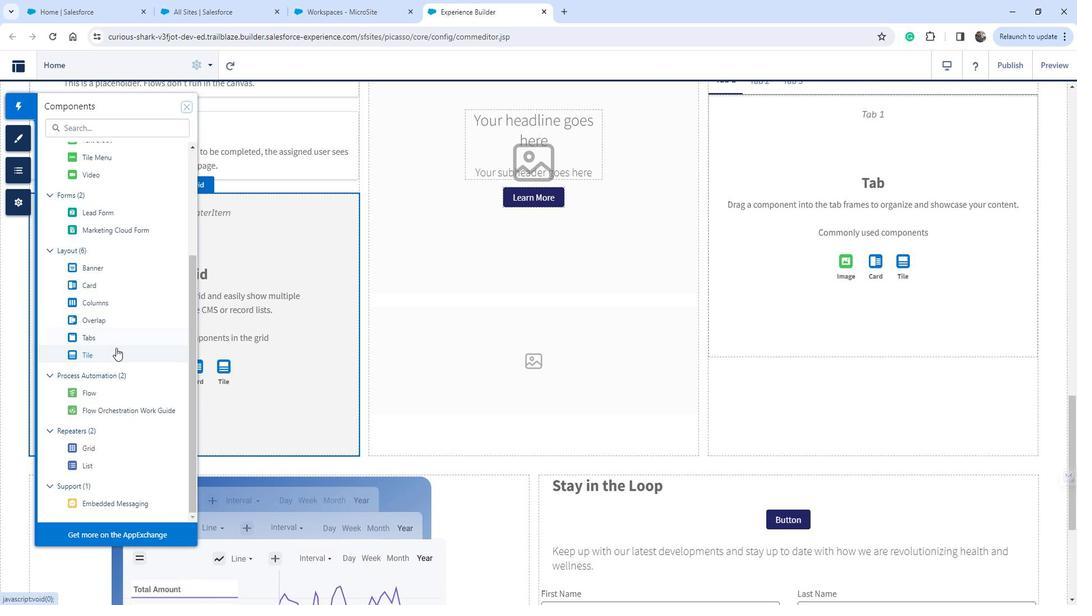 
Action: Mouse scrolled (127, 346) with delta (0, 0)
Screenshot: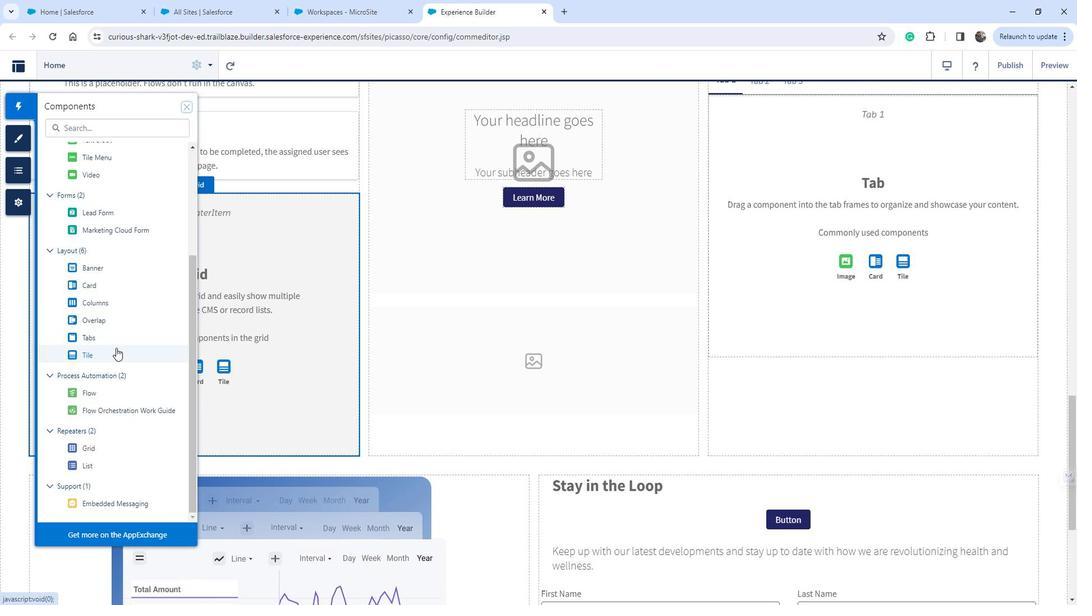 
Action: Mouse moved to (94, 462)
Screenshot: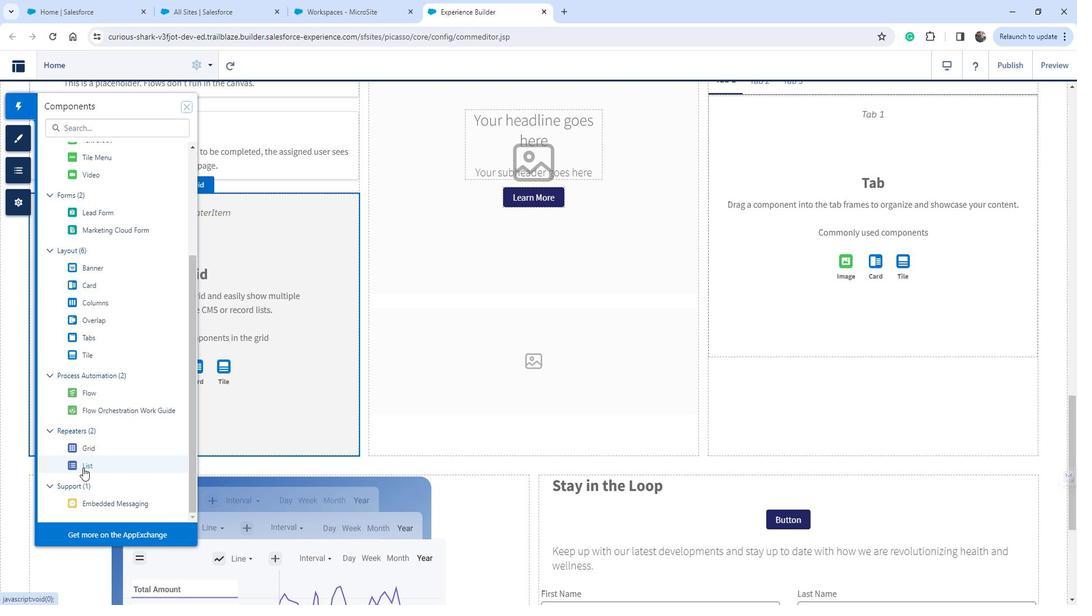 
Action: Mouse pressed left at (94, 462)
Screenshot: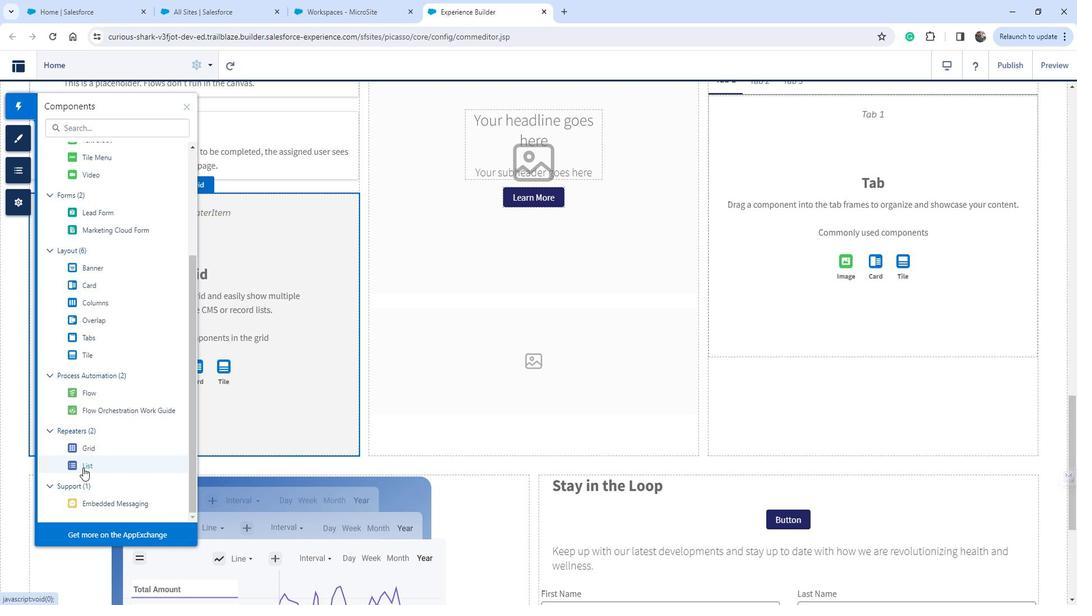 
Action: Mouse moved to (783, 422)
Screenshot: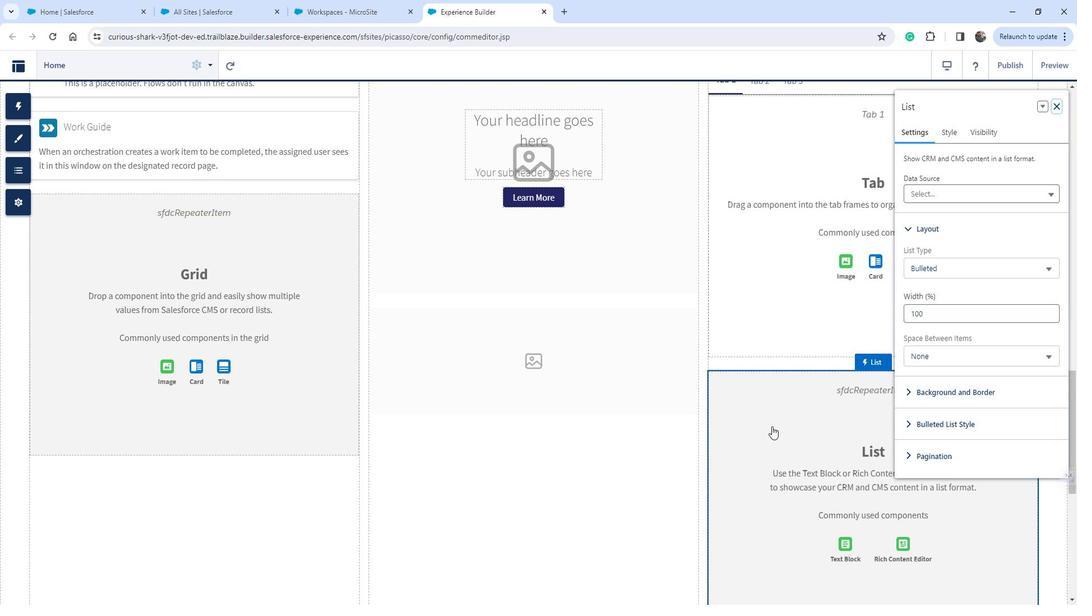 
Action: Mouse scrolled (783, 421) with delta (0, 0)
Screenshot: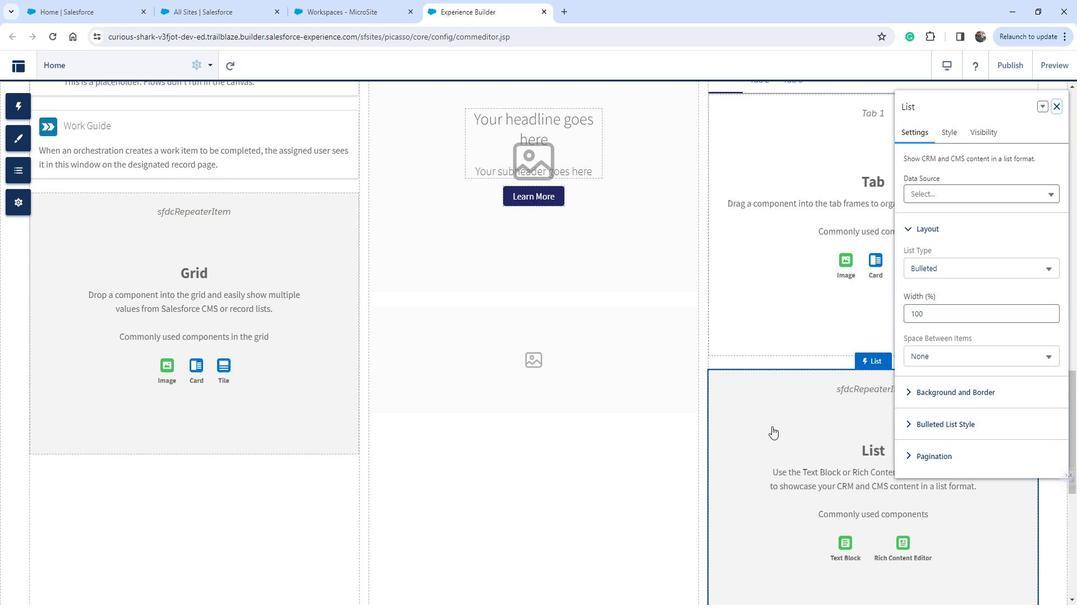 
Action: Mouse scrolled (783, 421) with delta (0, 0)
Screenshot: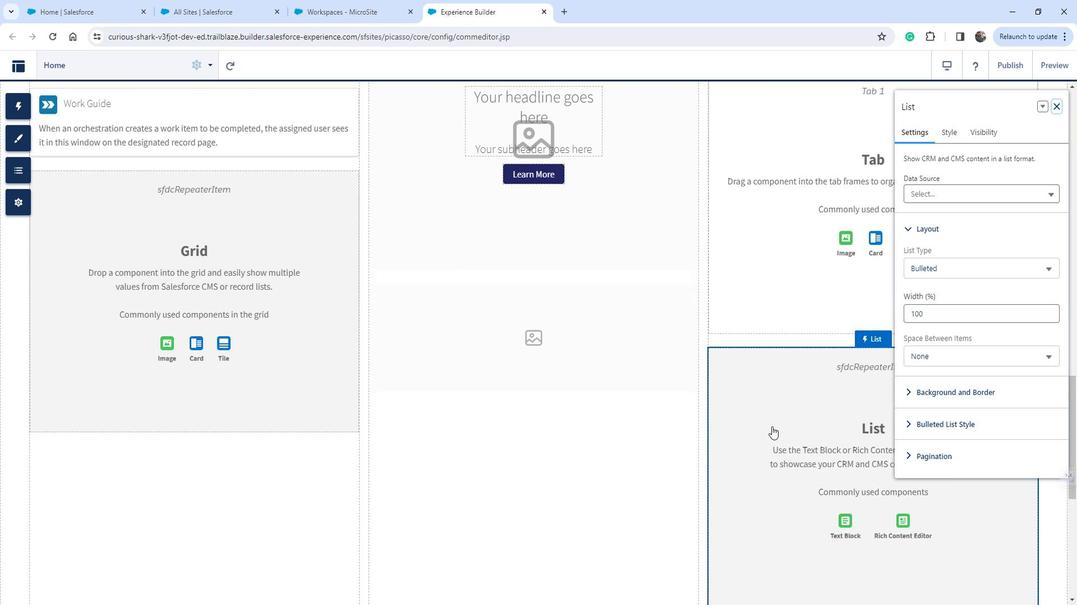 
Action: Mouse scrolled (783, 421) with delta (0, 0)
Screenshot: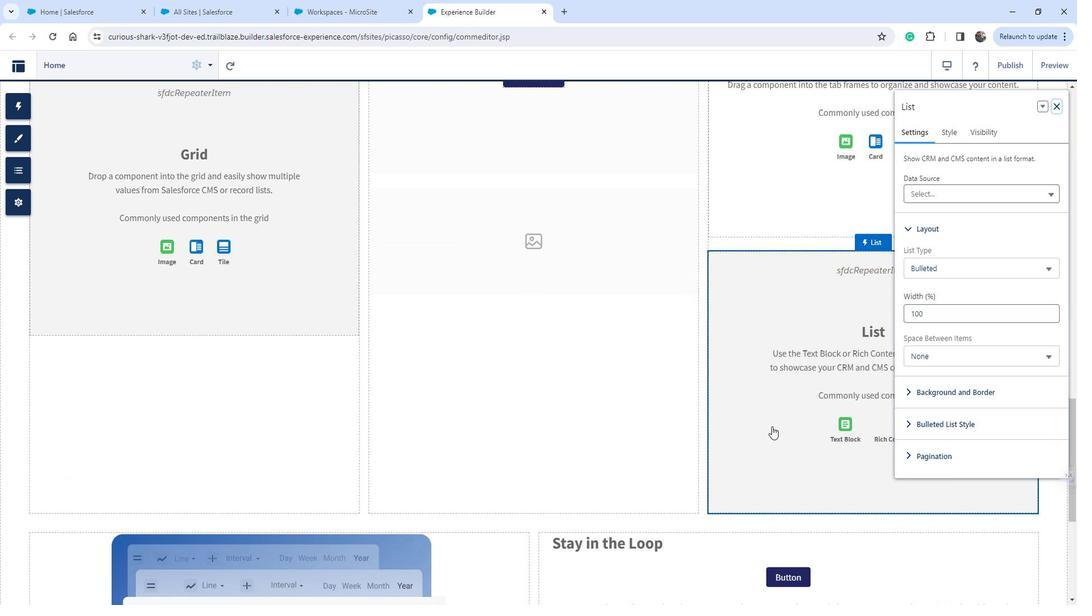
Action: Mouse moved to (783, 422)
Screenshot: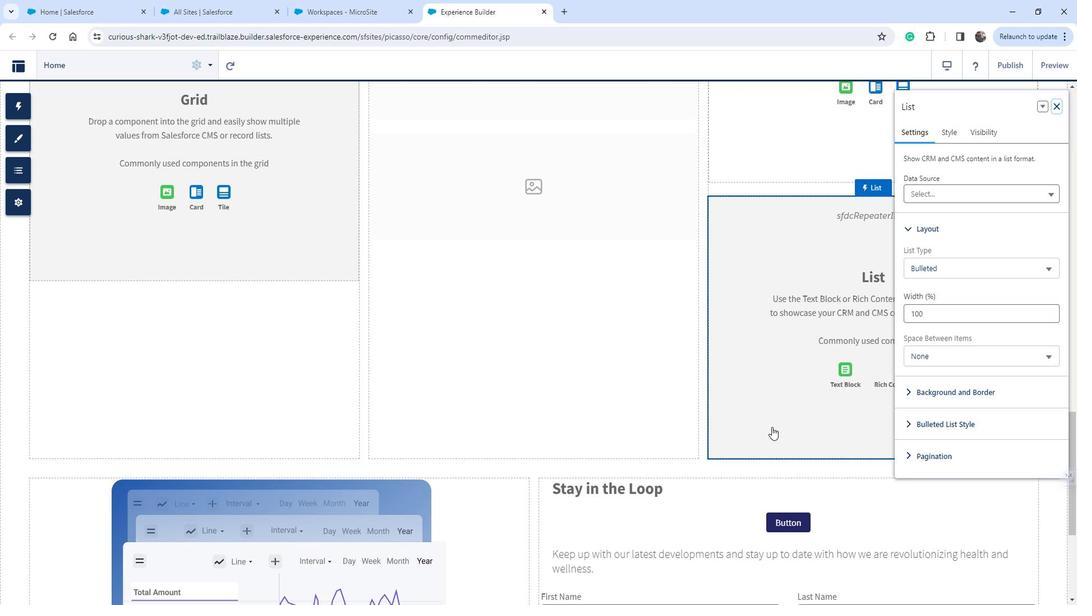 
